 Task: Find connections with filter location Socorro with filter topic #lawtechwith filter profile language French with filter current company Red Chillies Entertainment with filter school Noida Institute of Engineering & Technology with filter industry Communications Equipment Manufacturing with filter service category Business Law with filter keywords title Mason
Action: Mouse moved to (543, 99)
Screenshot: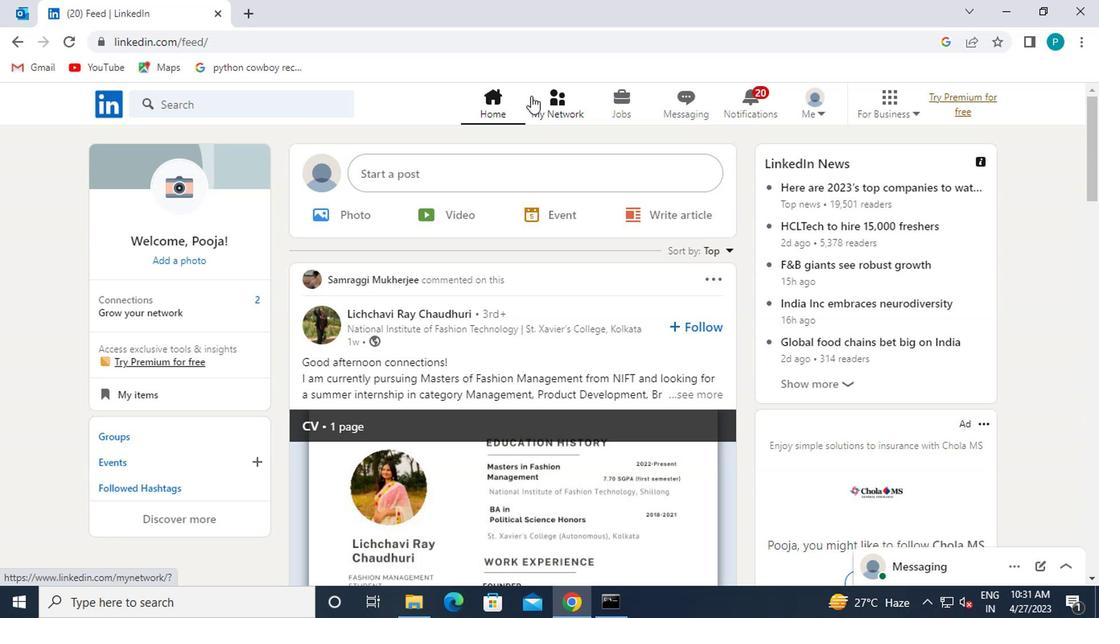 
Action: Mouse pressed left at (543, 99)
Screenshot: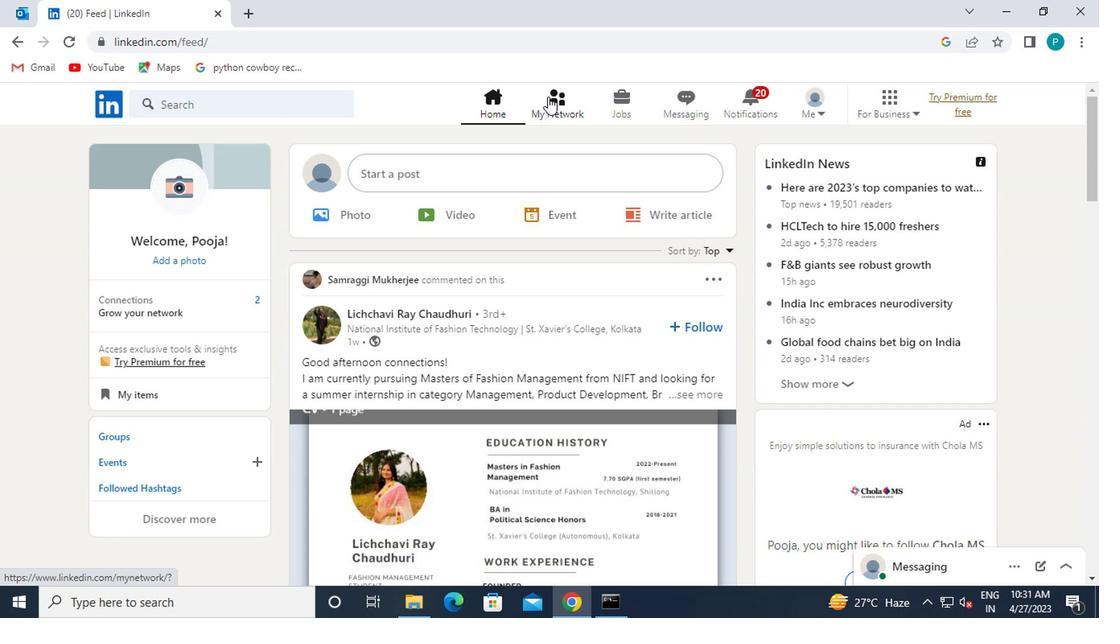 
Action: Mouse moved to (193, 191)
Screenshot: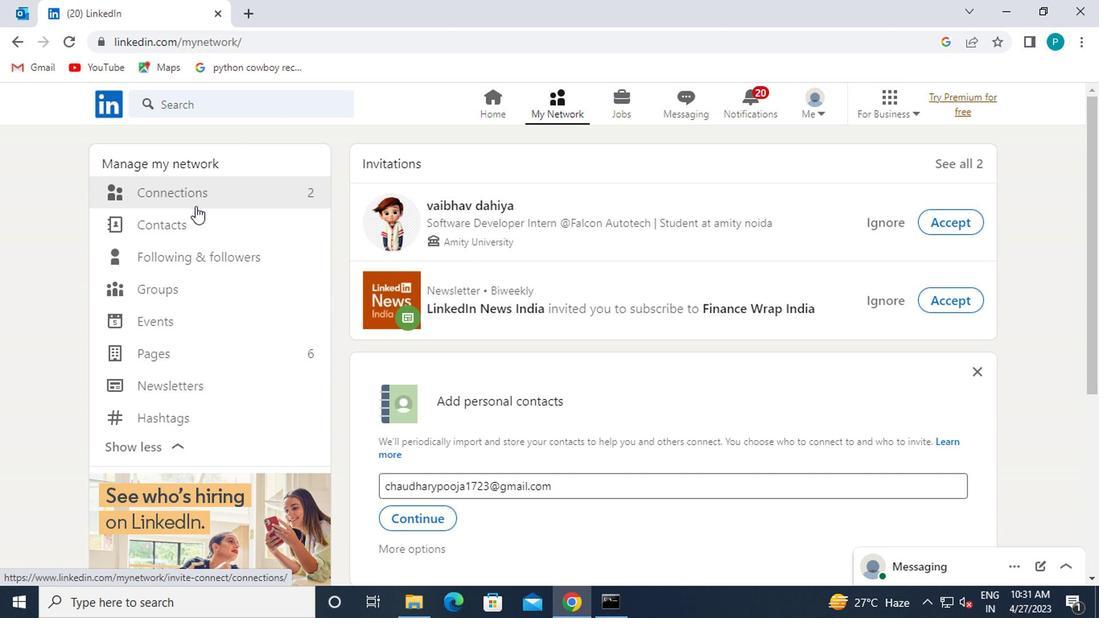 
Action: Mouse pressed left at (193, 191)
Screenshot: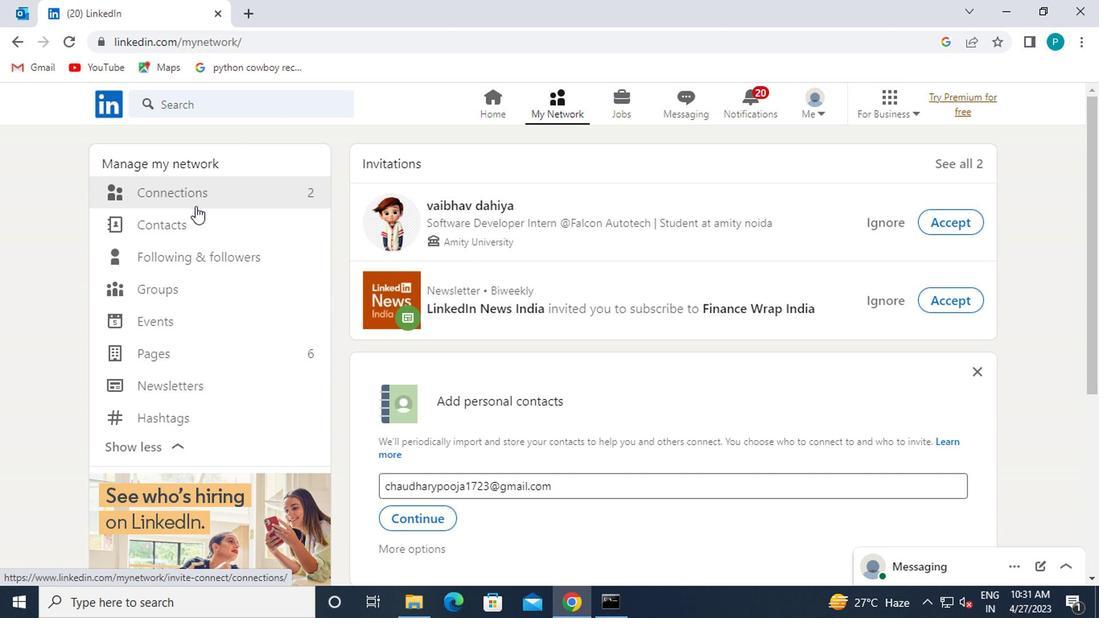 
Action: Mouse moved to (658, 195)
Screenshot: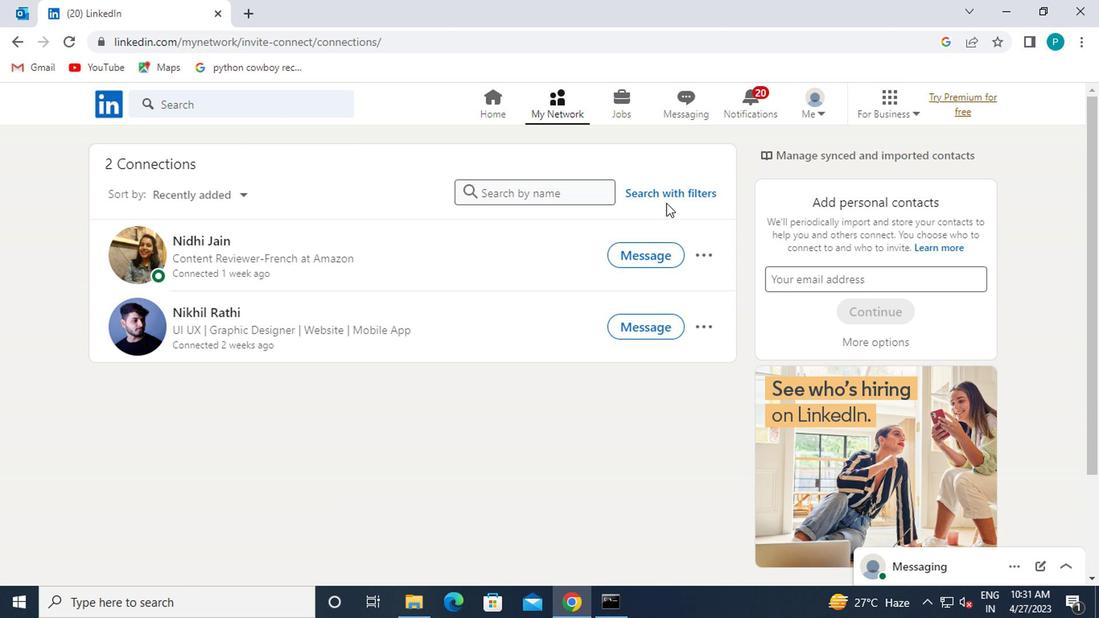 
Action: Mouse pressed left at (658, 195)
Screenshot: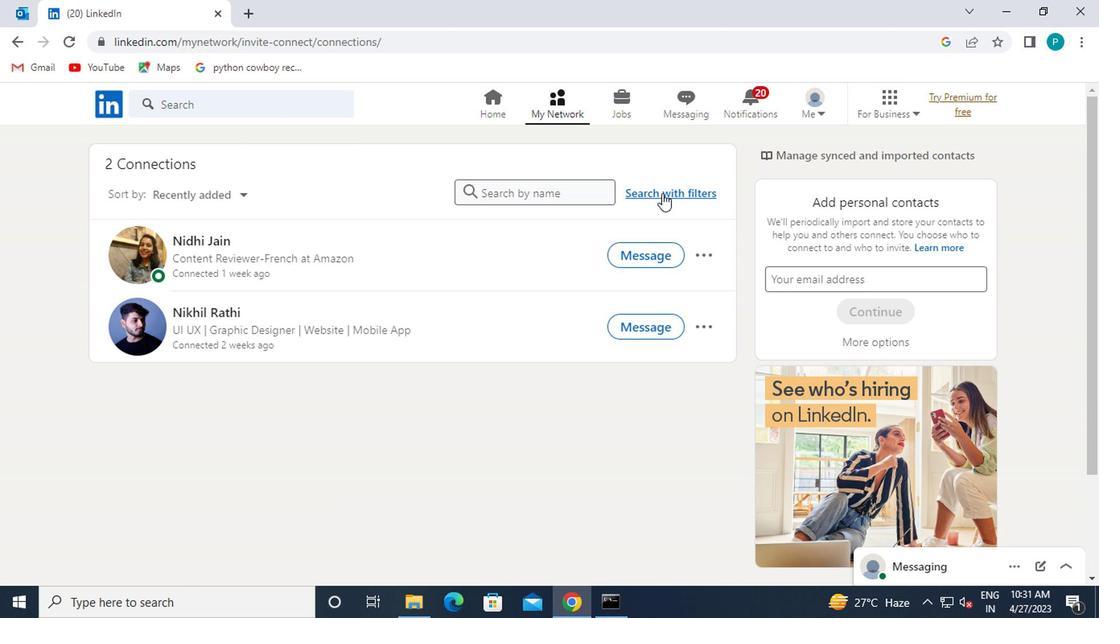 
Action: Mouse moved to (539, 147)
Screenshot: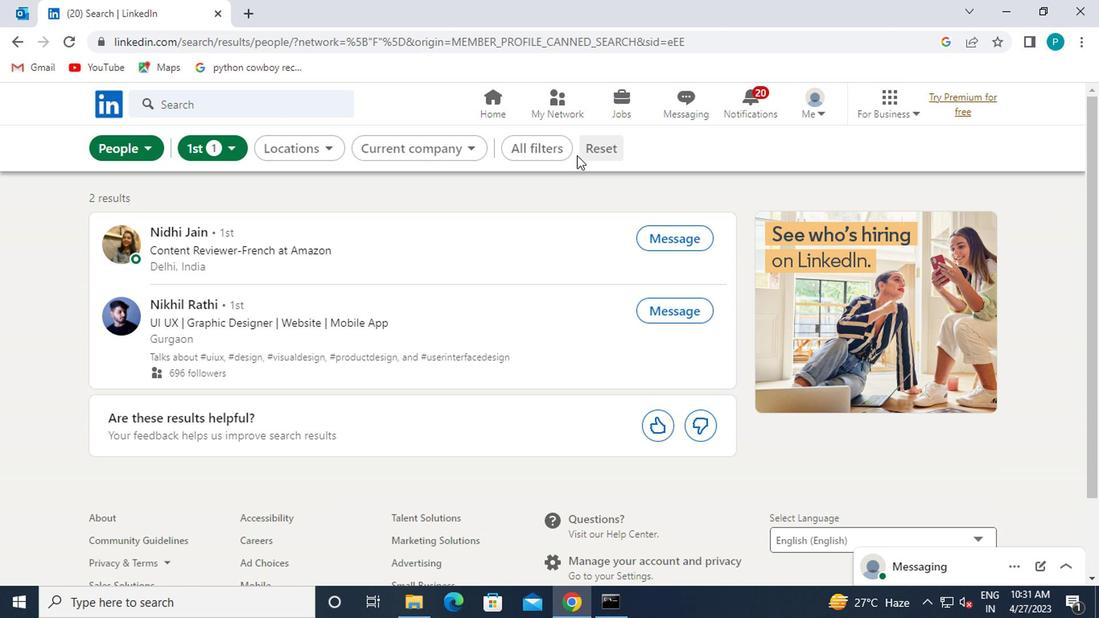 
Action: Mouse pressed left at (539, 147)
Screenshot: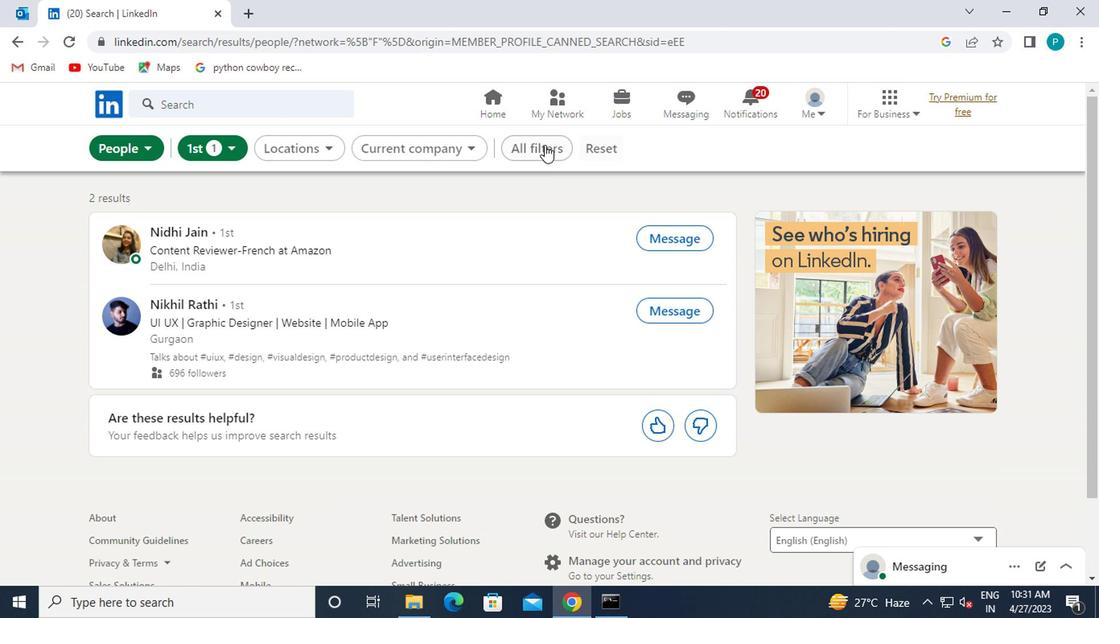 
Action: Mouse moved to (874, 381)
Screenshot: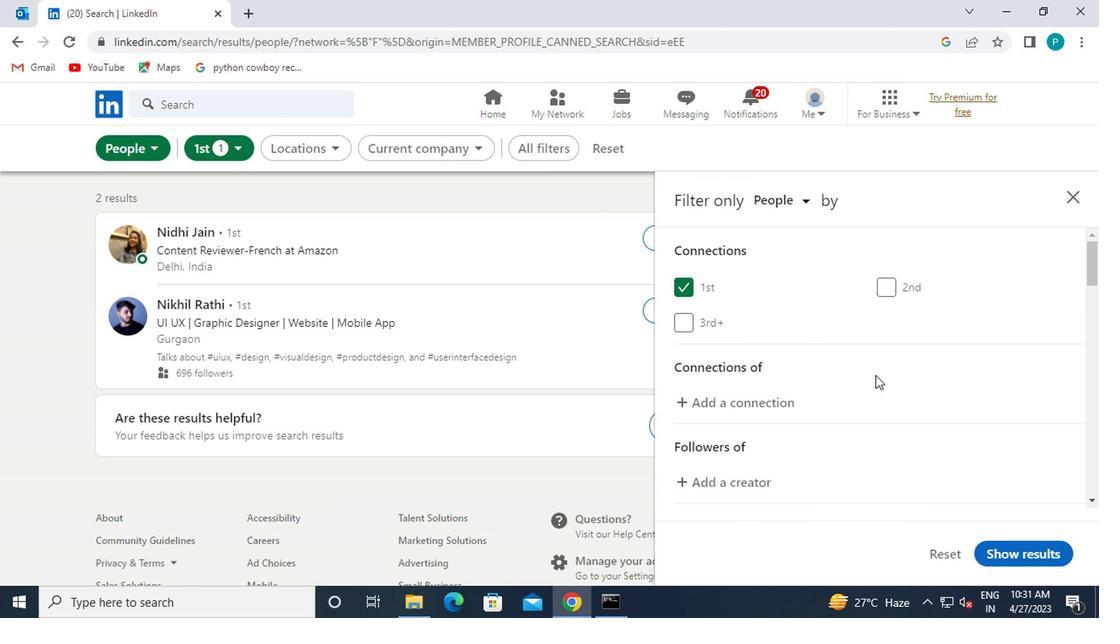 
Action: Mouse scrolled (874, 380) with delta (0, 0)
Screenshot: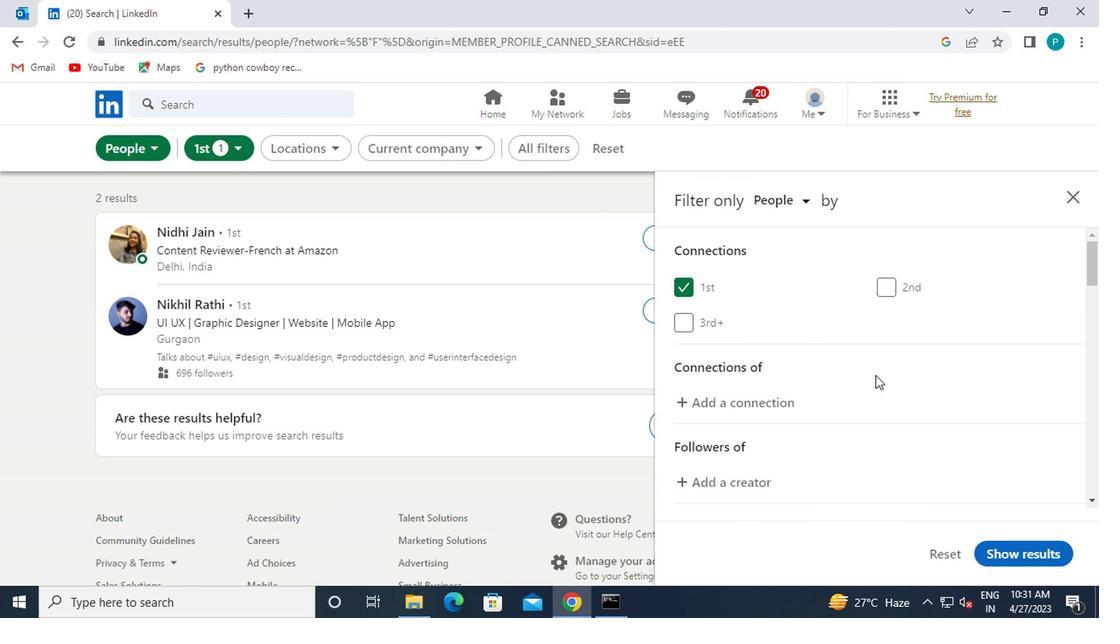 
Action: Mouse scrolled (874, 380) with delta (0, 0)
Screenshot: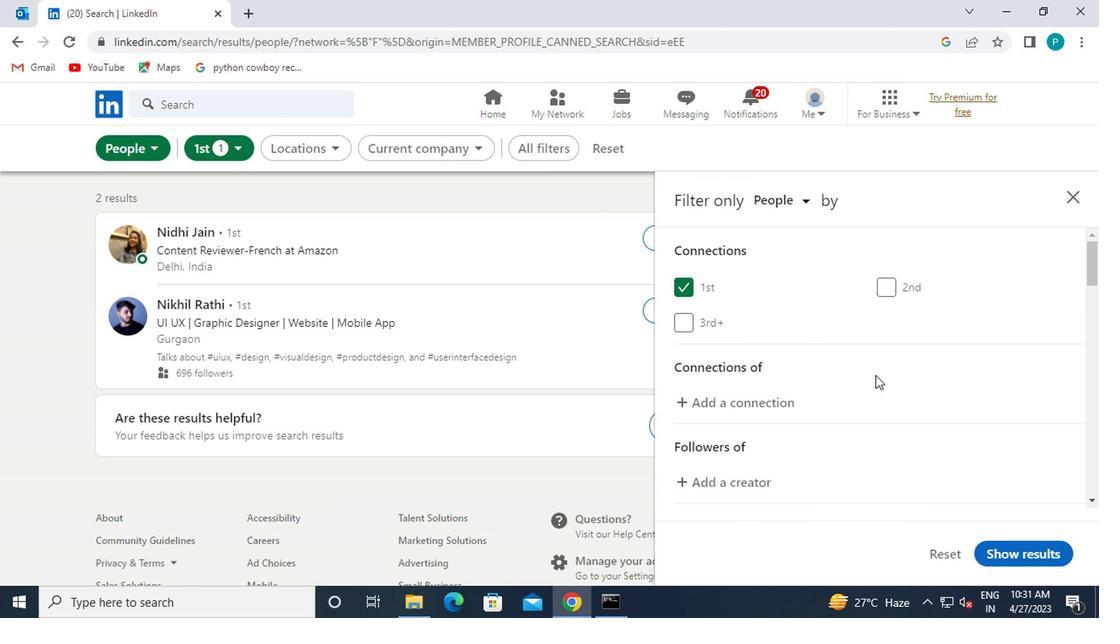 
Action: Mouse scrolled (874, 380) with delta (0, 0)
Screenshot: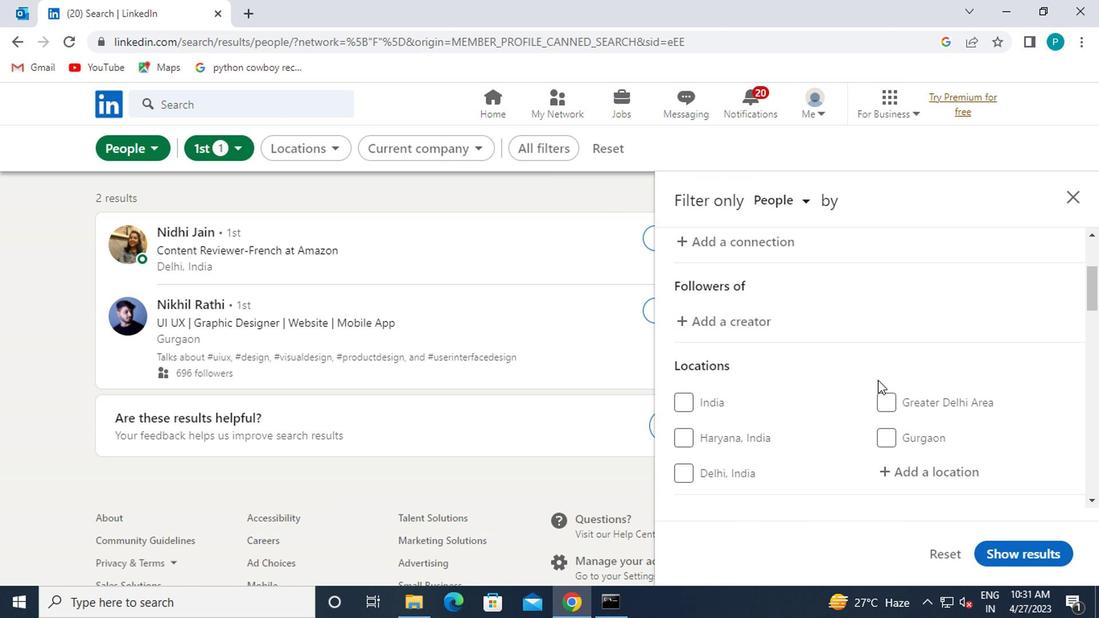
Action: Mouse moved to (890, 391)
Screenshot: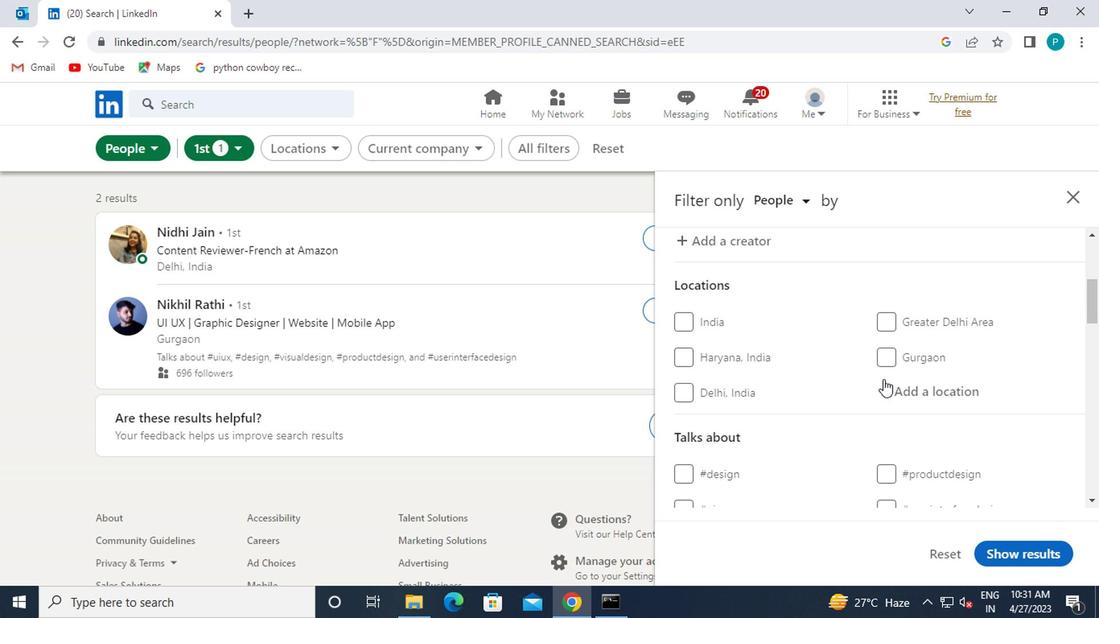
Action: Mouse pressed left at (890, 391)
Screenshot: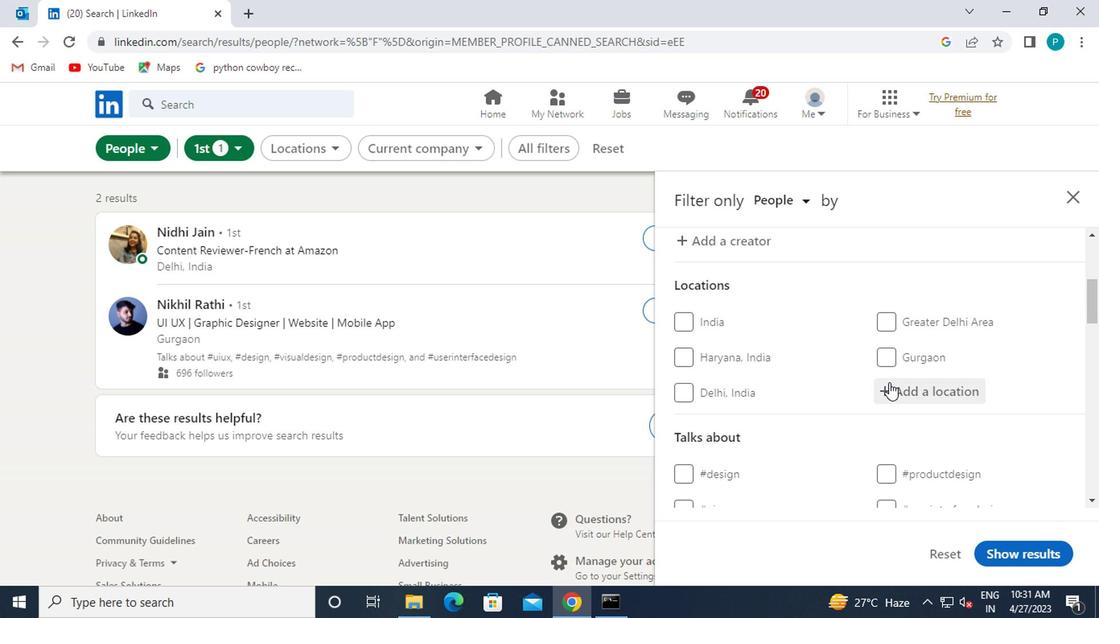 
Action: Mouse moved to (892, 391)
Screenshot: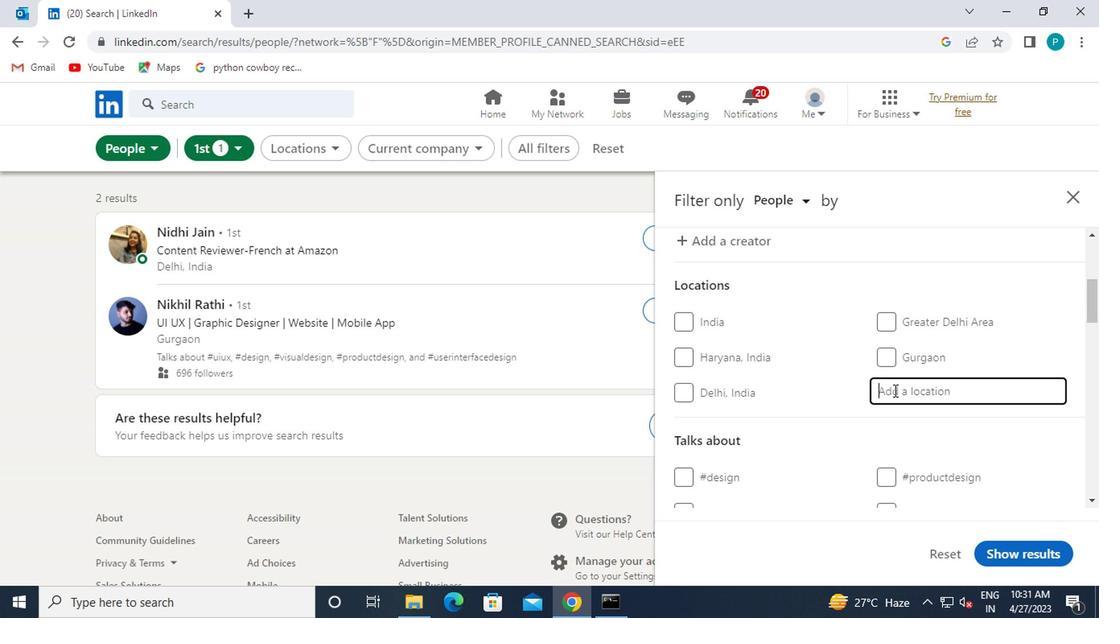 
Action: Key pressed <Key.caps_lock>s<Key.caps_lock>corro
Screenshot: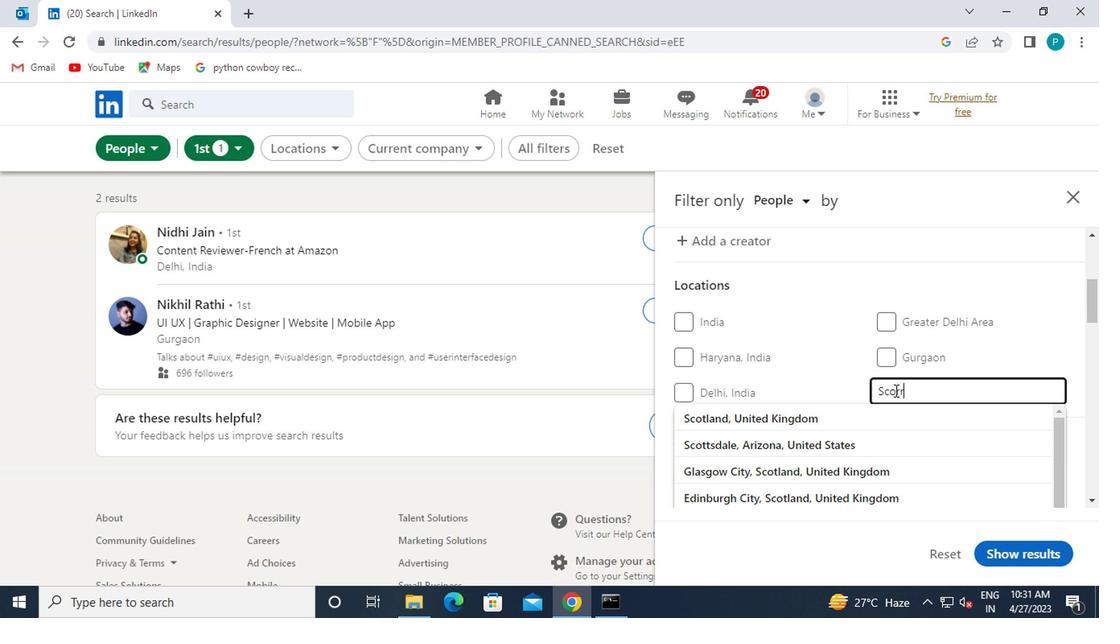 
Action: Mouse moved to (829, 364)
Screenshot: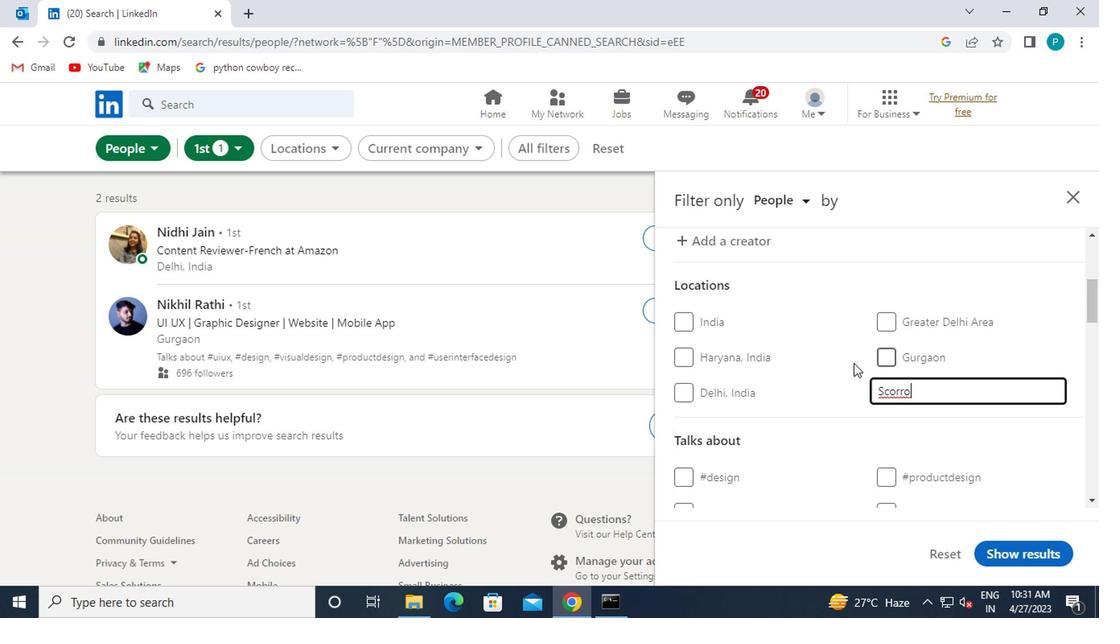 
Action: Mouse scrolled (829, 363) with delta (0, -1)
Screenshot: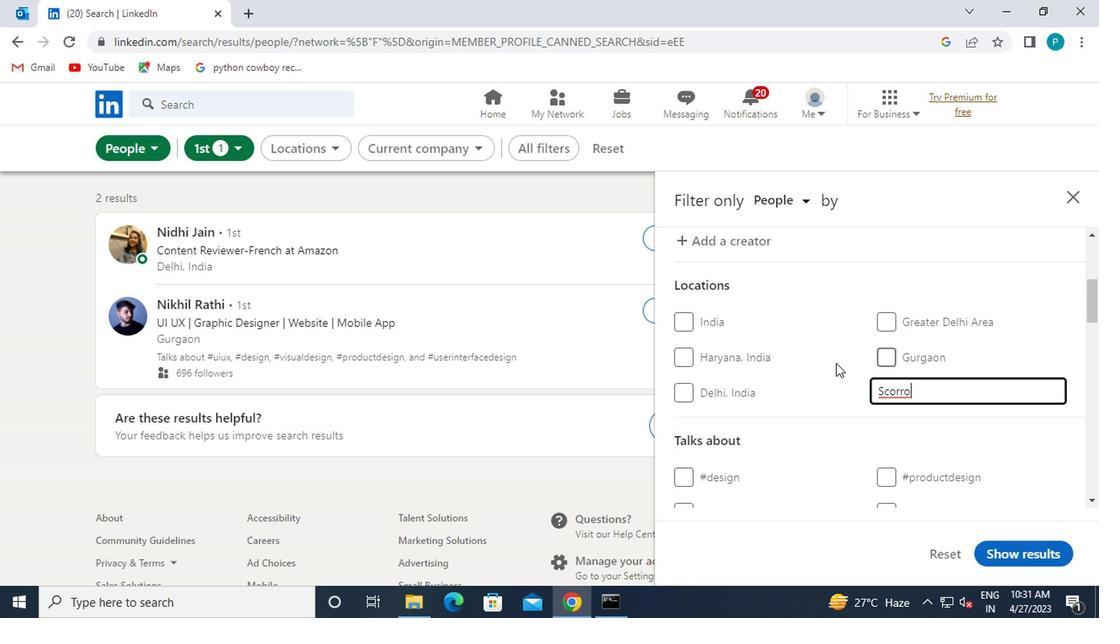 
Action: Mouse scrolled (829, 363) with delta (0, -1)
Screenshot: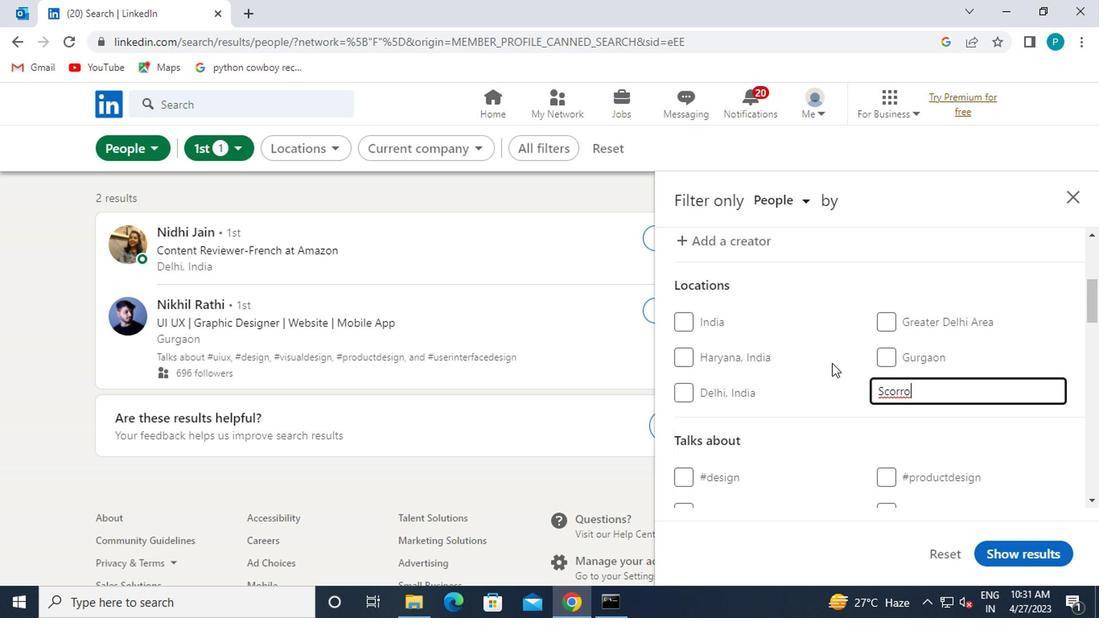 
Action: Mouse moved to (885, 384)
Screenshot: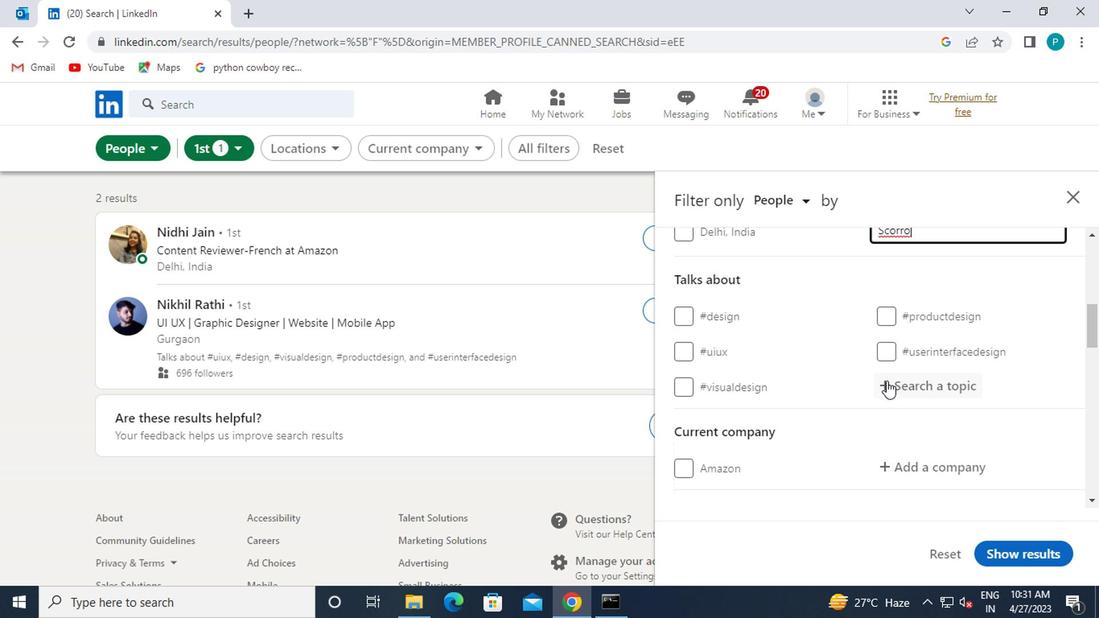 
Action: Mouse pressed left at (885, 384)
Screenshot: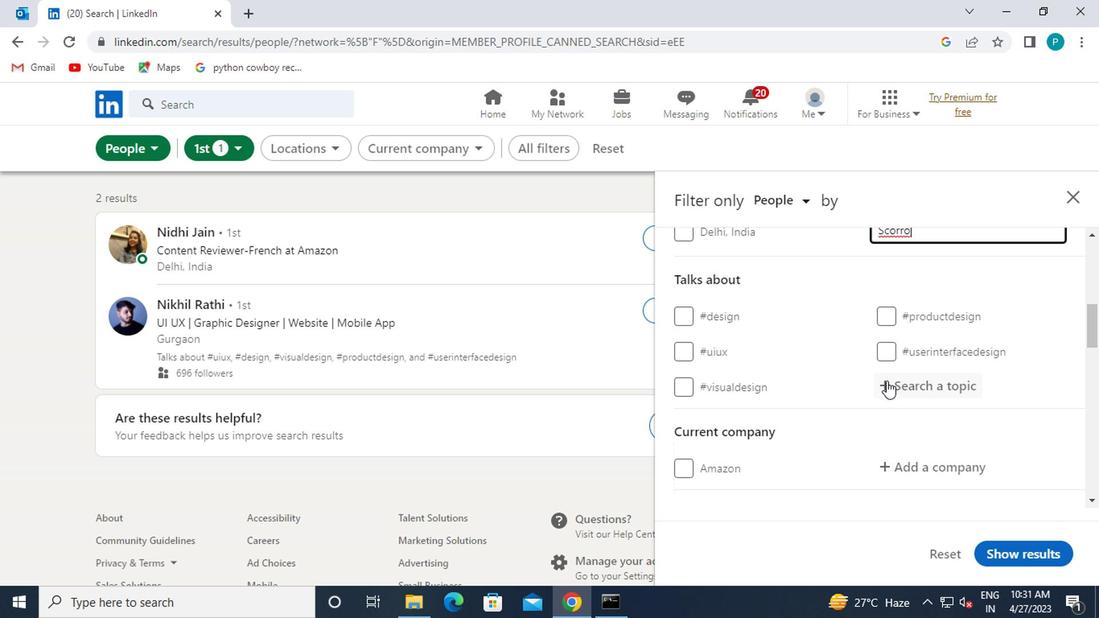
Action: Mouse moved to (894, 381)
Screenshot: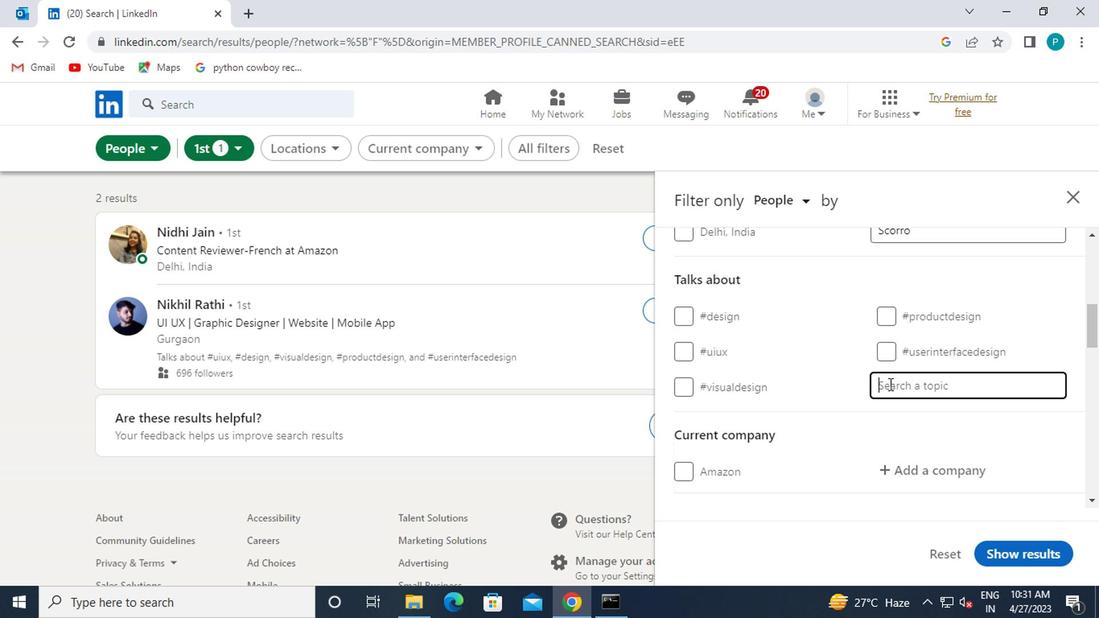 
Action: Key pressed <Key.shift><Key.shift><Key.shift>#LAWTECH
Screenshot: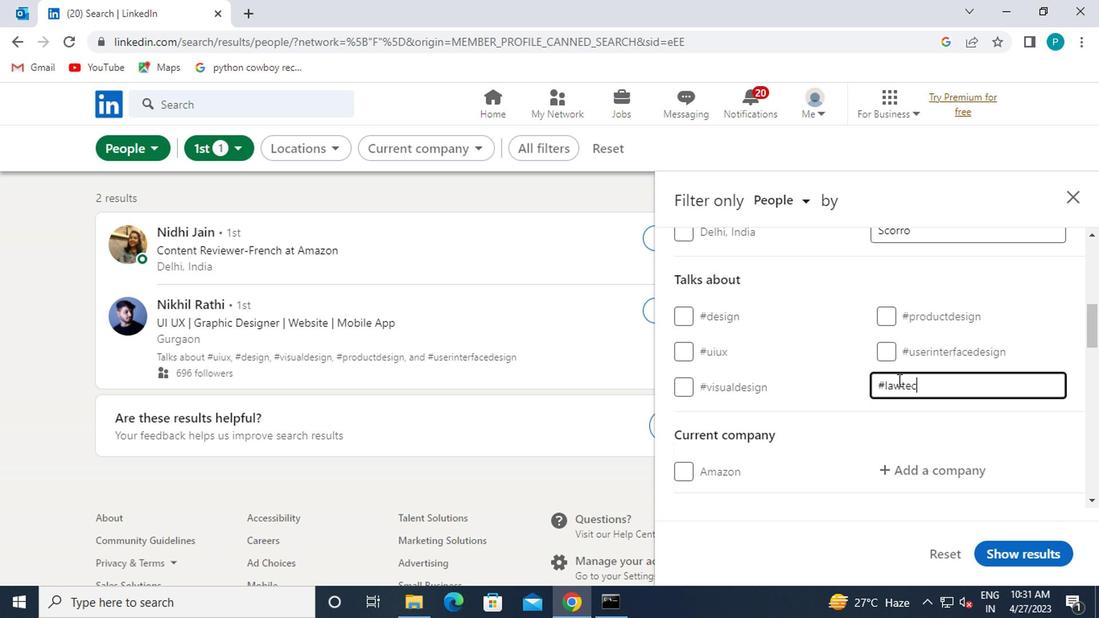 
Action: Mouse moved to (844, 407)
Screenshot: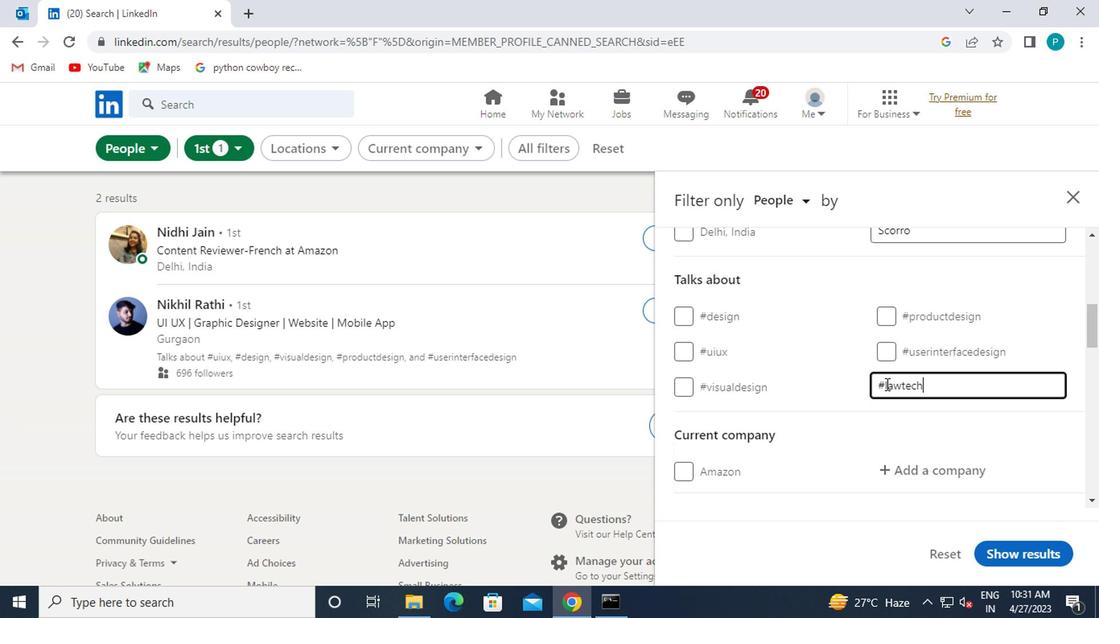 
Action: Mouse scrolled (844, 406) with delta (0, 0)
Screenshot: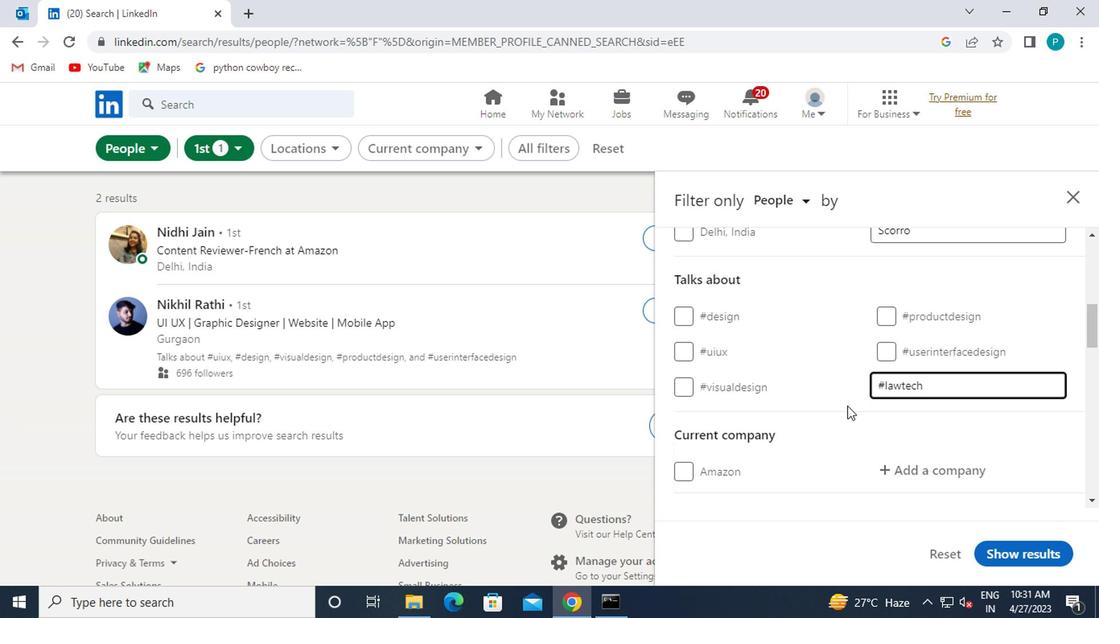 
Action: Mouse moved to (905, 399)
Screenshot: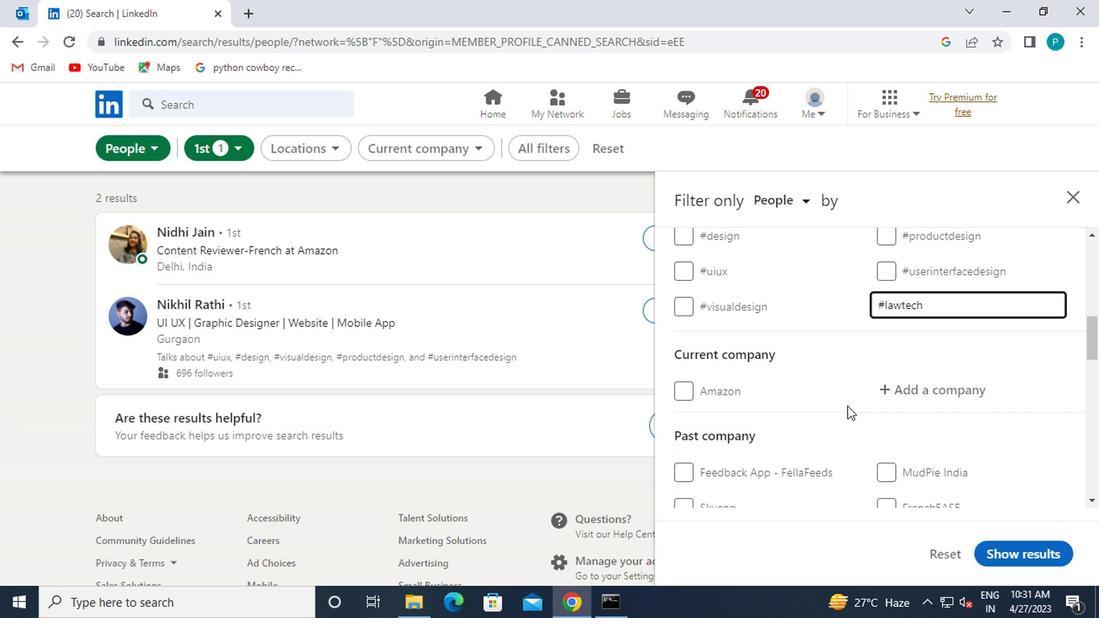 
Action: Mouse pressed left at (905, 399)
Screenshot: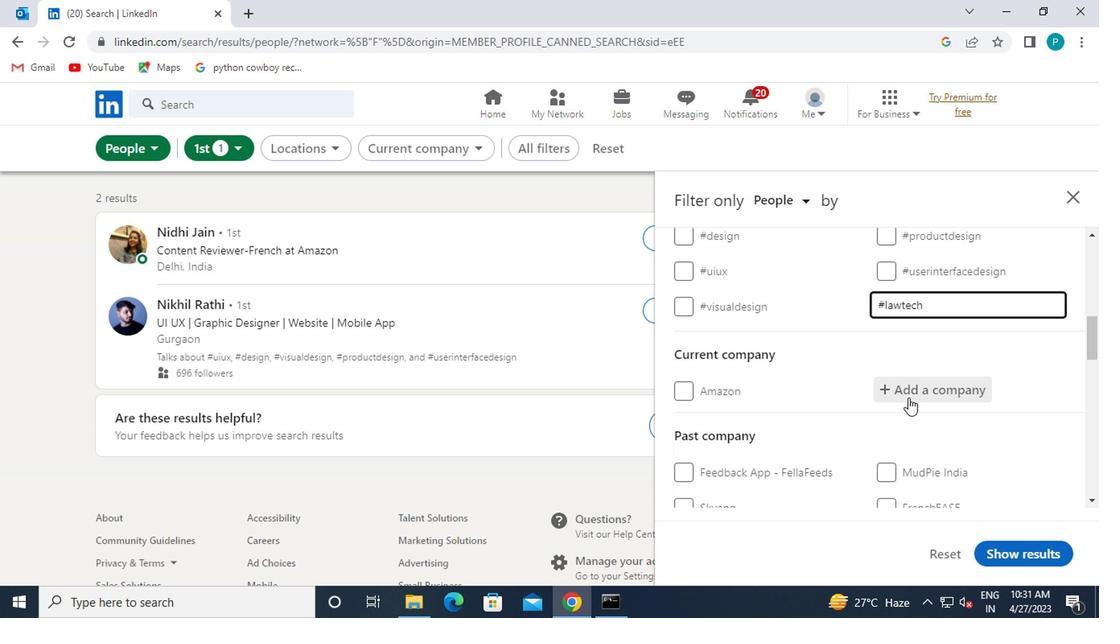 
Action: Mouse moved to (904, 400)
Screenshot: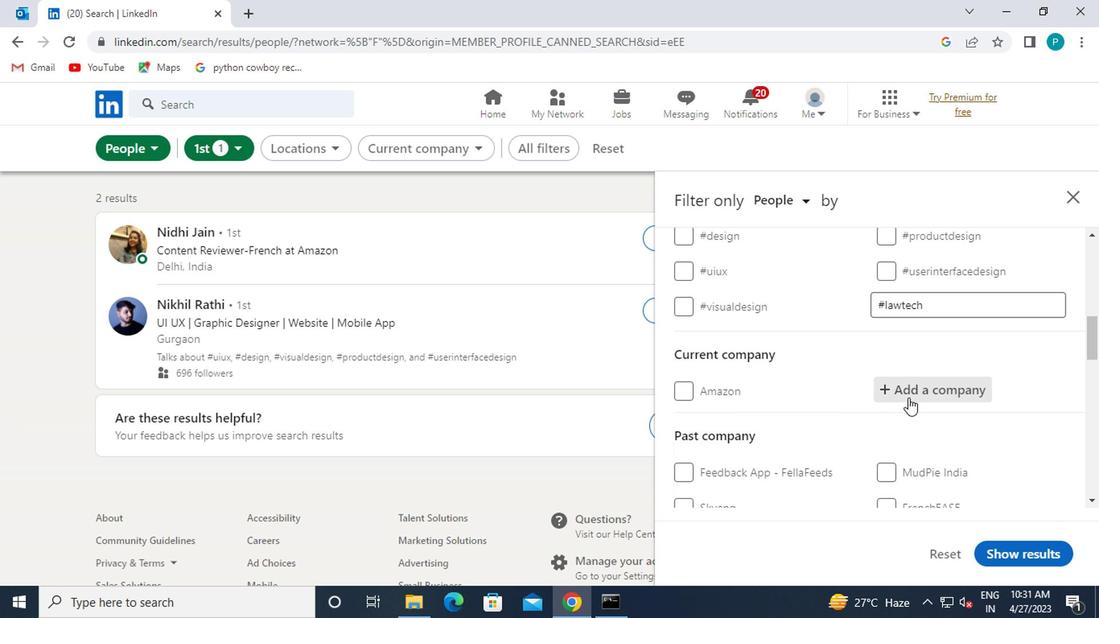 
Action: Key pressed RED<Key.space>CHILLI
Screenshot: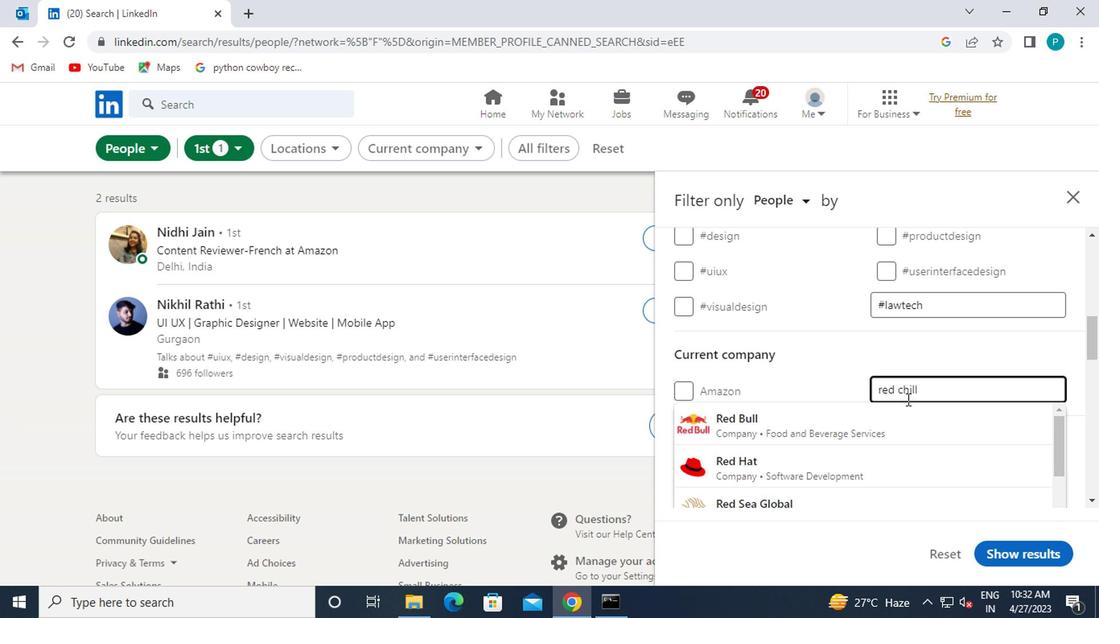 
Action: Mouse moved to (902, 409)
Screenshot: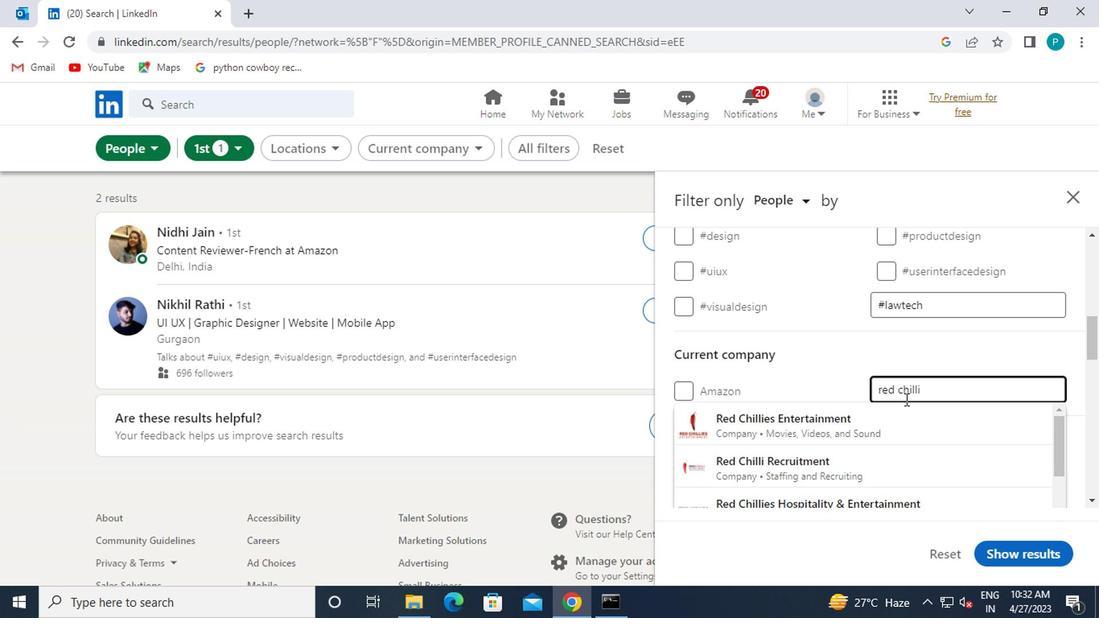 
Action: Mouse pressed left at (902, 409)
Screenshot: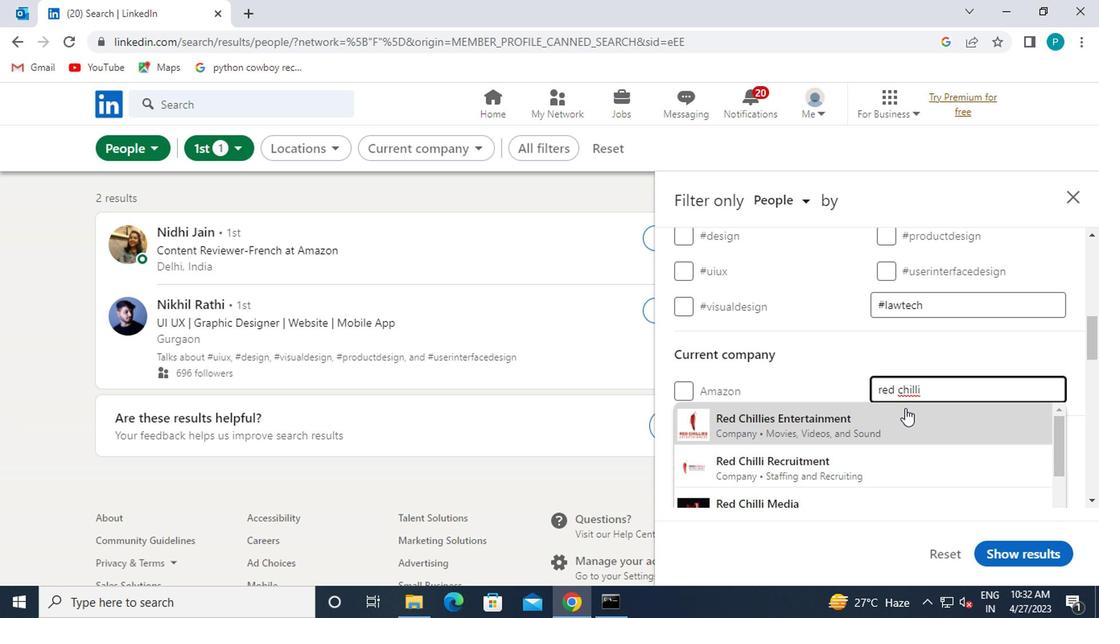 
Action: Mouse moved to (857, 399)
Screenshot: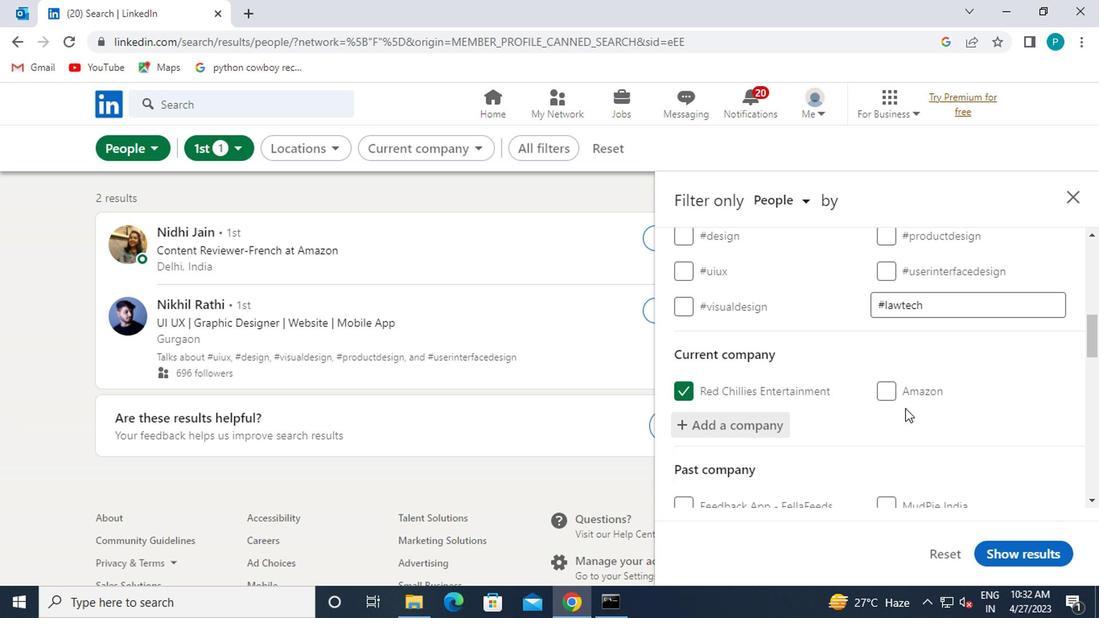 
Action: Mouse scrolled (857, 398) with delta (0, 0)
Screenshot: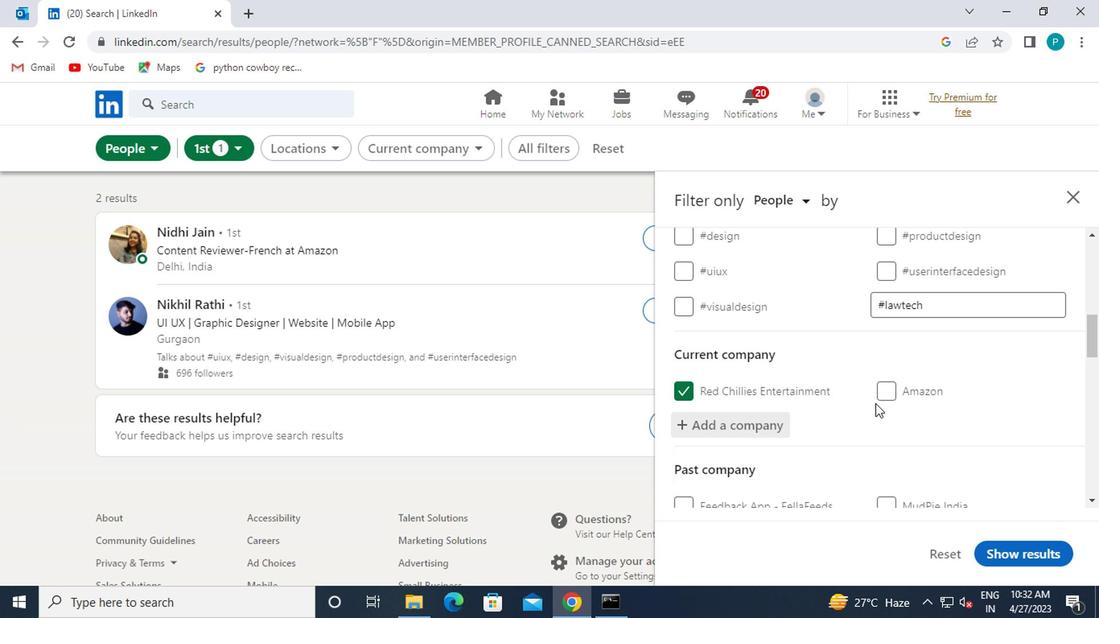 
Action: Mouse scrolled (857, 398) with delta (0, 0)
Screenshot: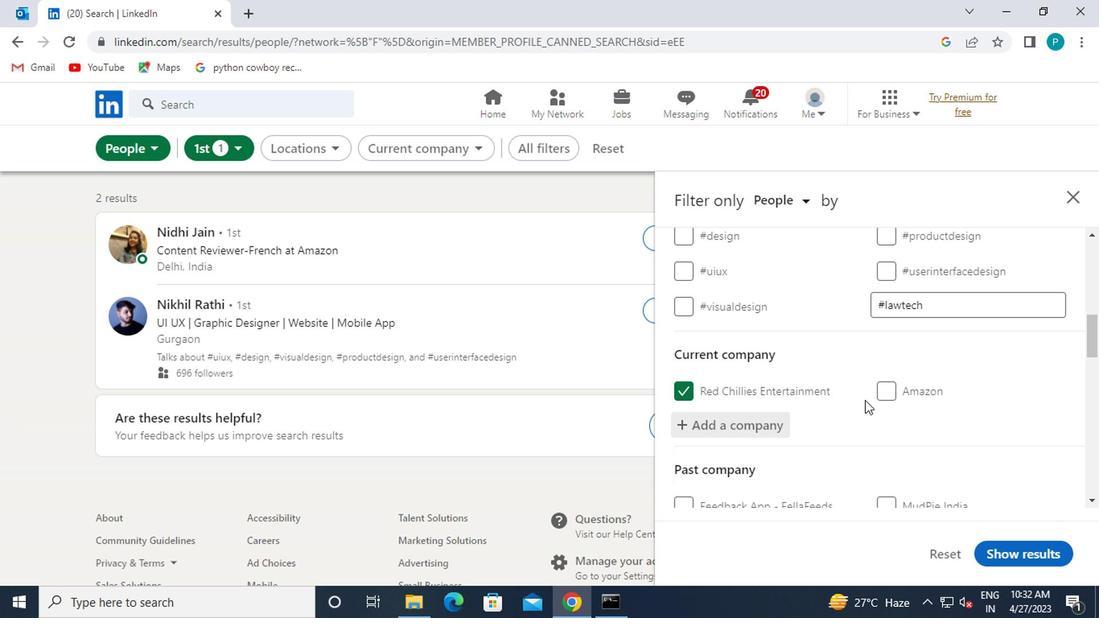 
Action: Mouse scrolled (857, 398) with delta (0, 0)
Screenshot: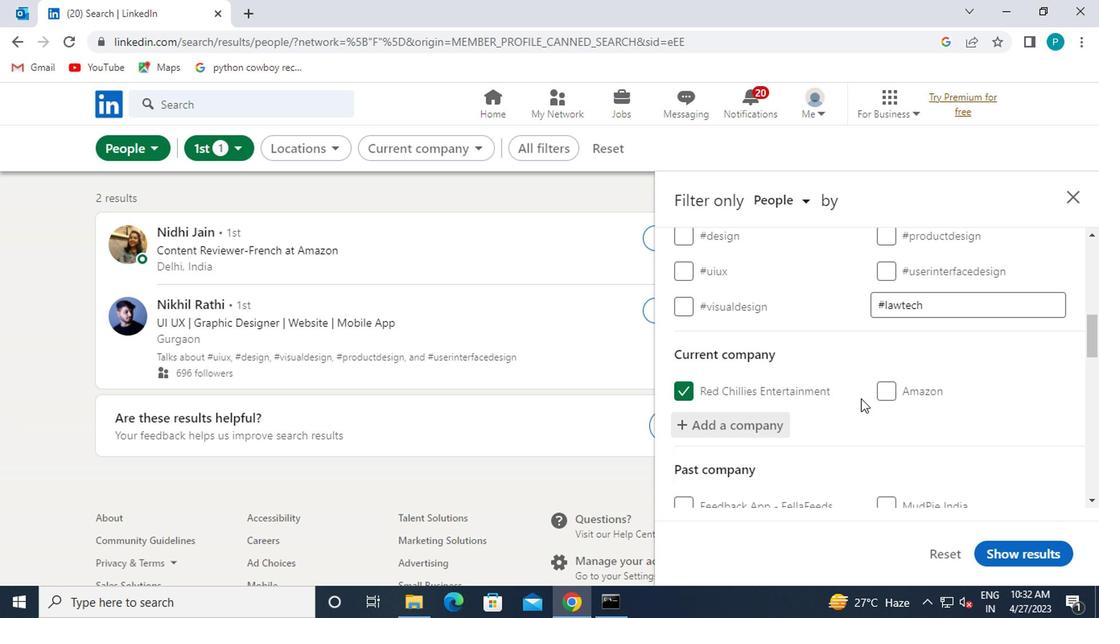 
Action: Mouse moved to (991, 403)
Screenshot: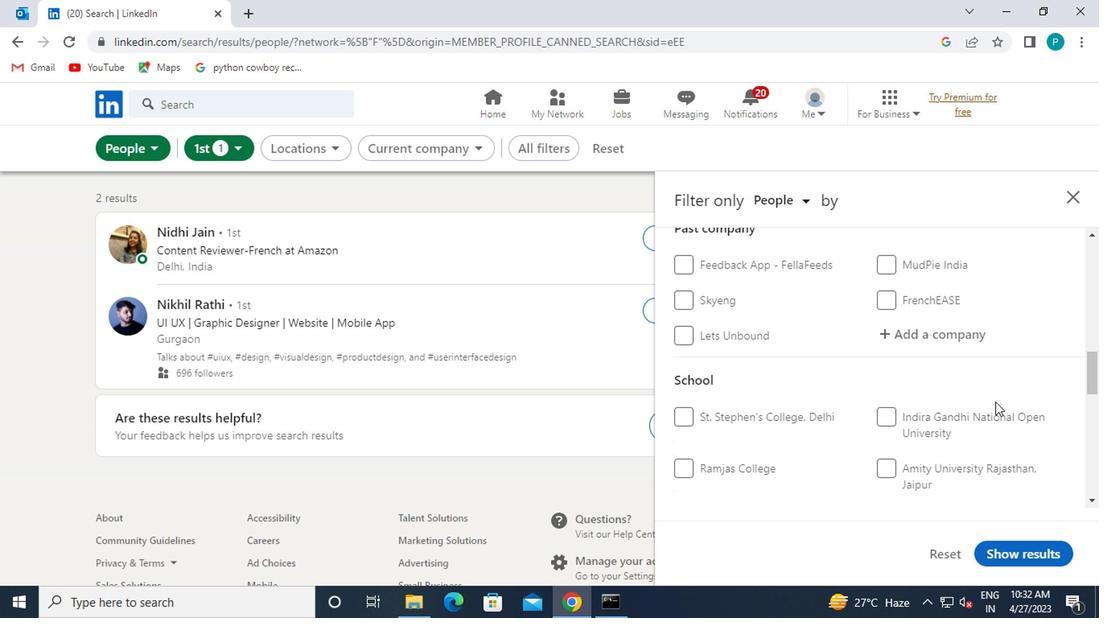 
Action: Mouse scrolled (991, 403) with delta (0, 0)
Screenshot: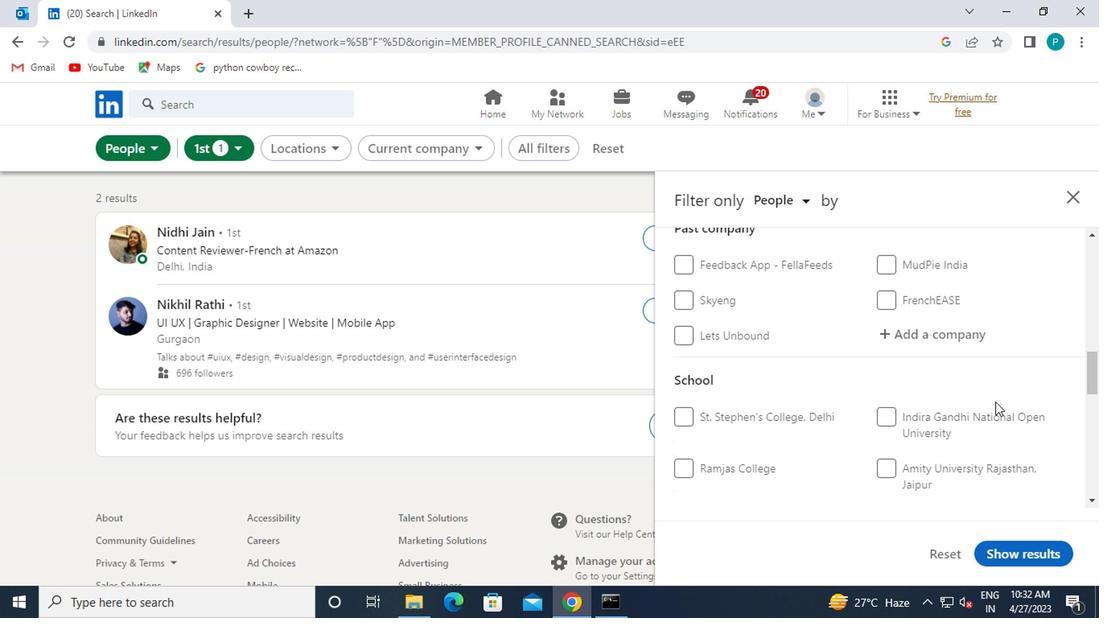 
Action: Mouse moved to (995, 431)
Screenshot: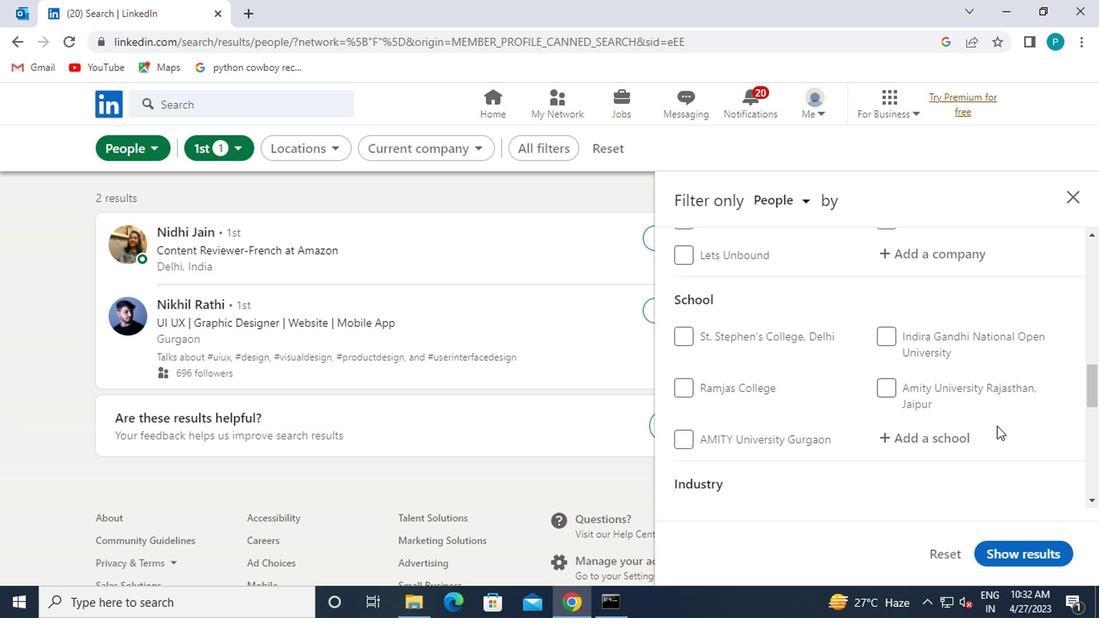 
Action: Mouse pressed left at (995, 431)
Screenshot: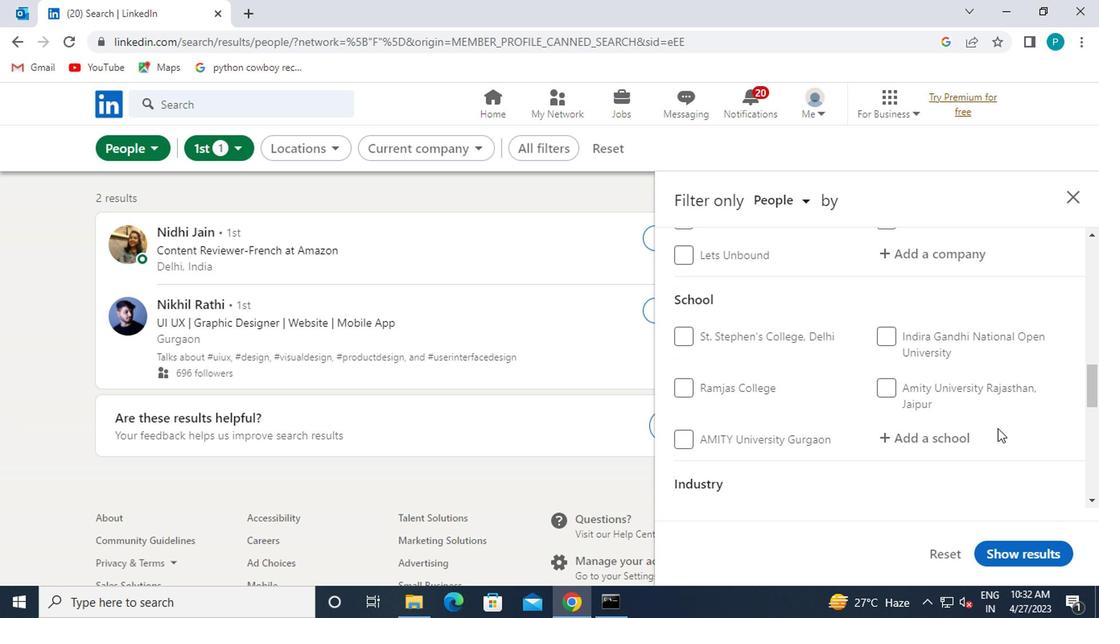 
Action: Mouse moved to (934, 440)
Screenshot: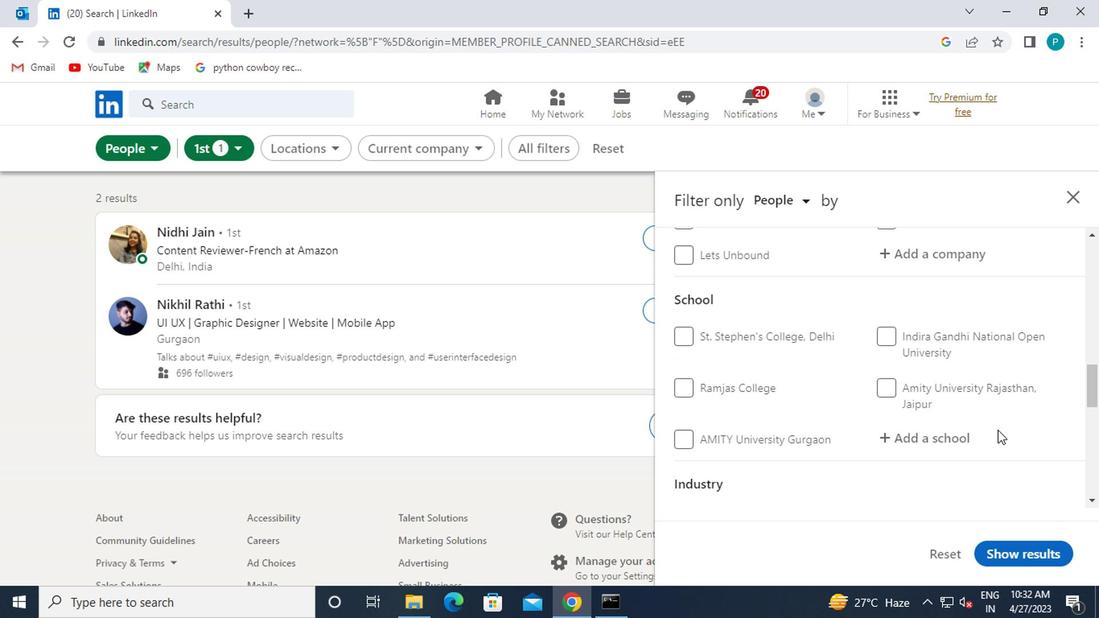 
Action: Mouse pressed left at (934, 440)
Screenshot: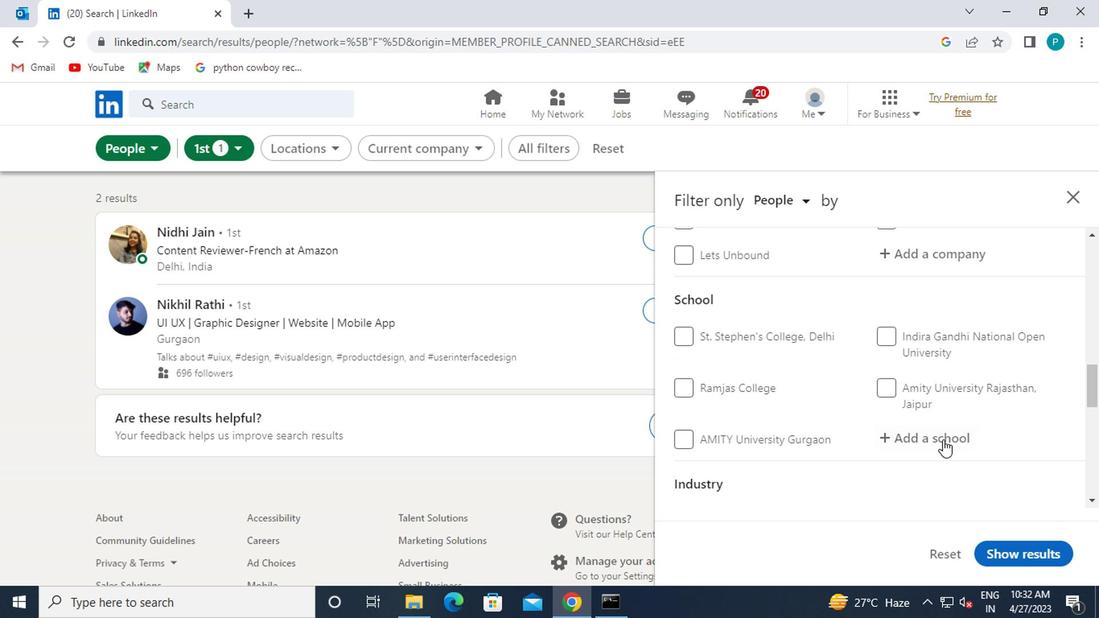 
Action: Key pressed NOIDA<Key.space>INSTIT
Screenshot: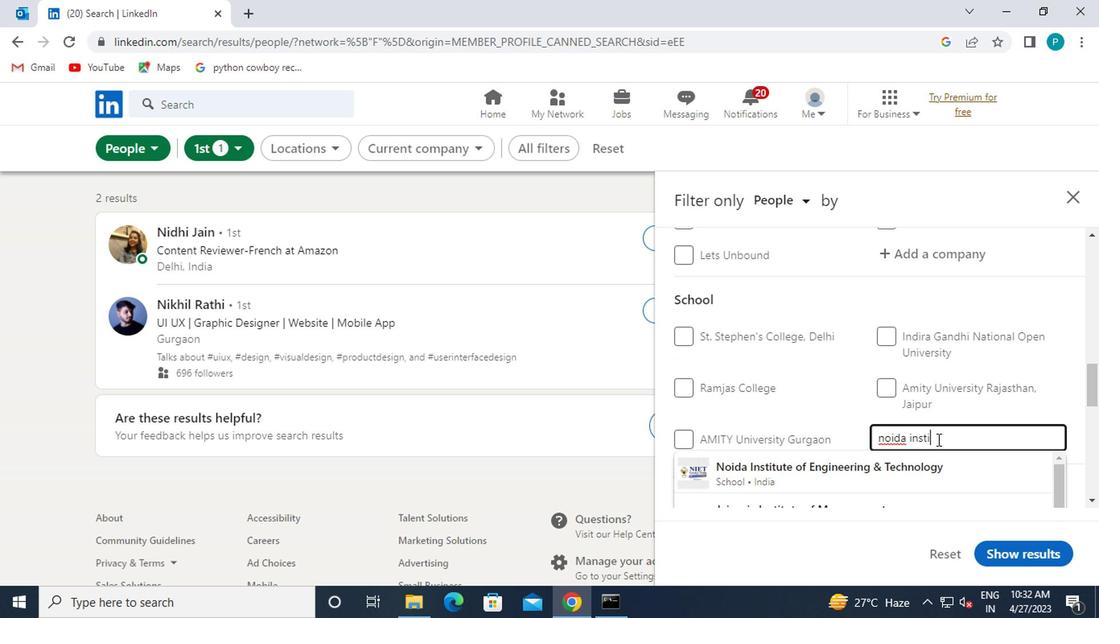 
Action: Mouse moved to (912, 463)
Screenshot: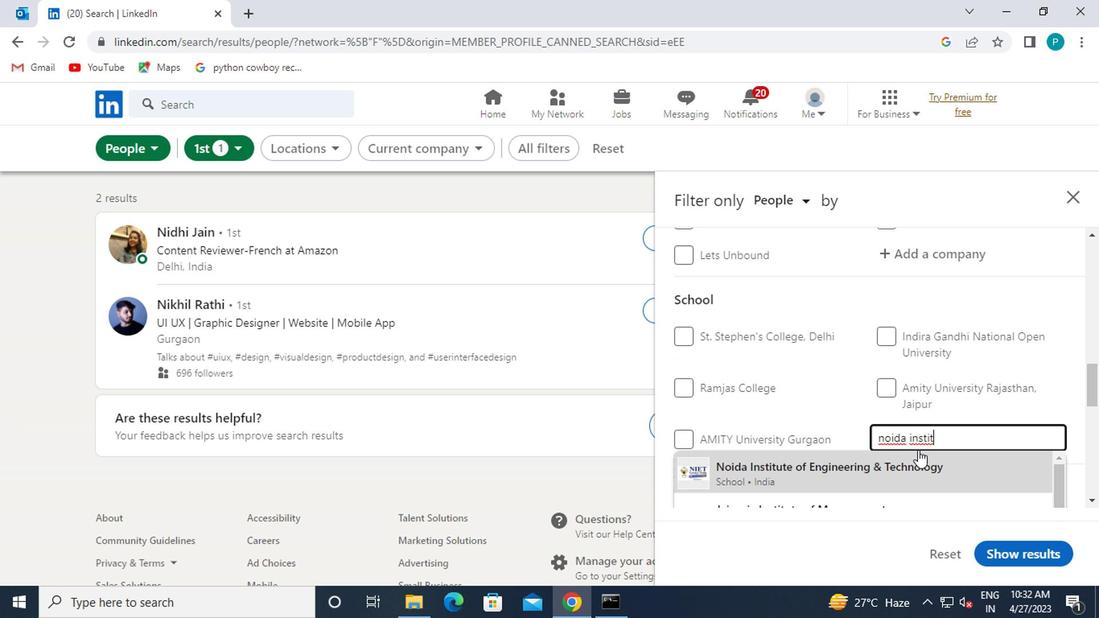 
Action: Mouse pressed left at (912, 463)
Screenshot: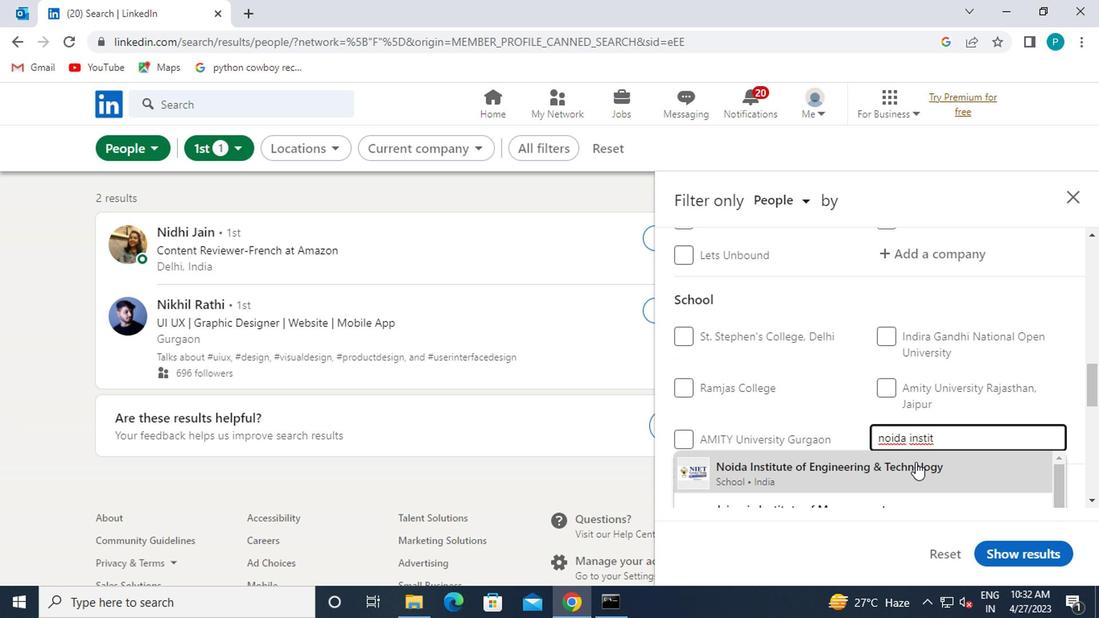 
Action: Mouse moved to (894, 457)
Screenshot: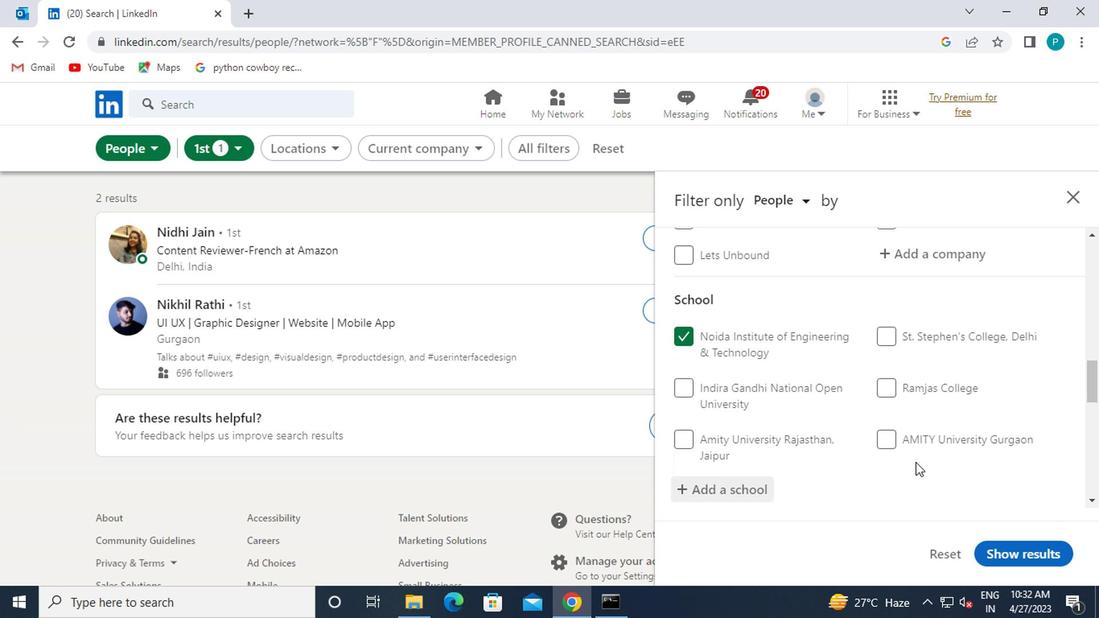 
Action: Mouse scrolled (894, 456) with delta (0, 0)
Screenshot: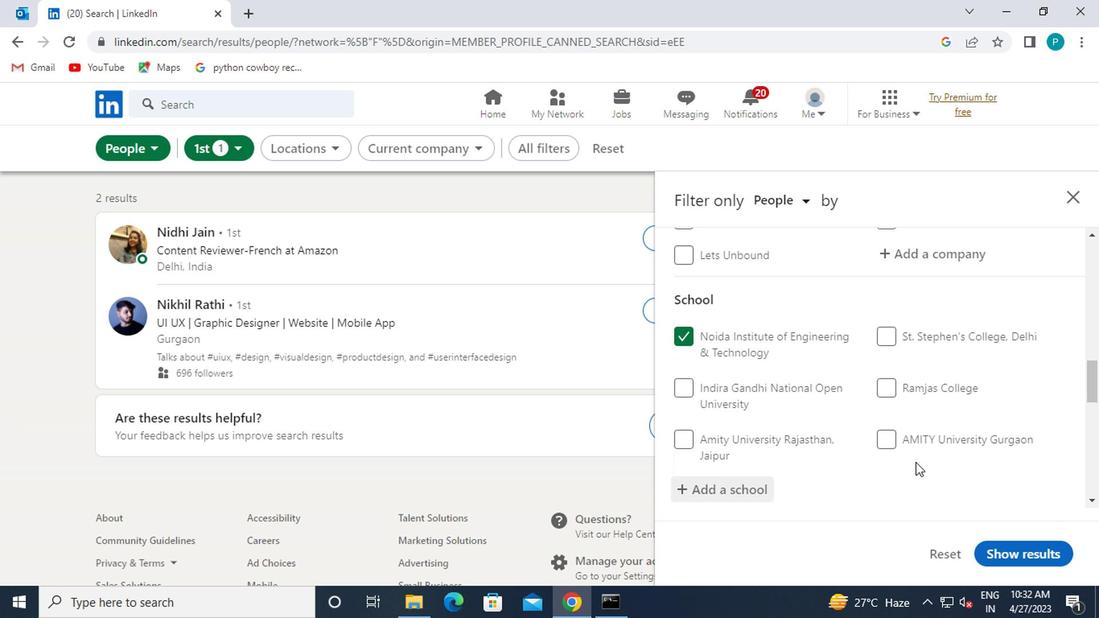
Action: Mouse moved to (890, 454)
Screenshot: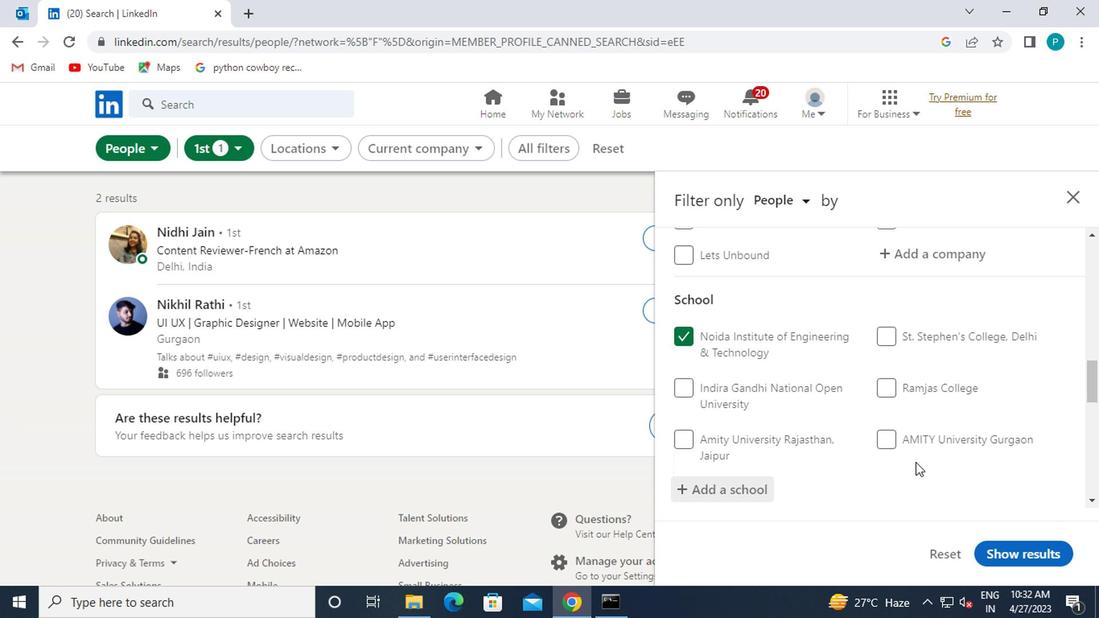 
Action: Mouse scrolled (890, 453) with delta (0, -1)
Screenshot: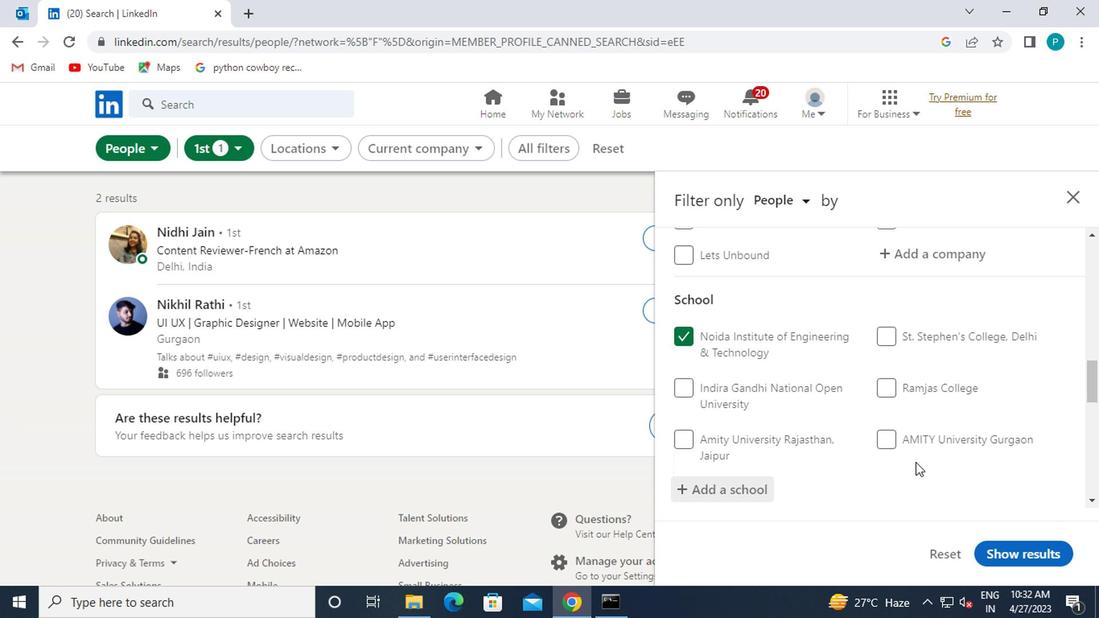 
Action: Mouse moved to (882, 449)
Screenshot: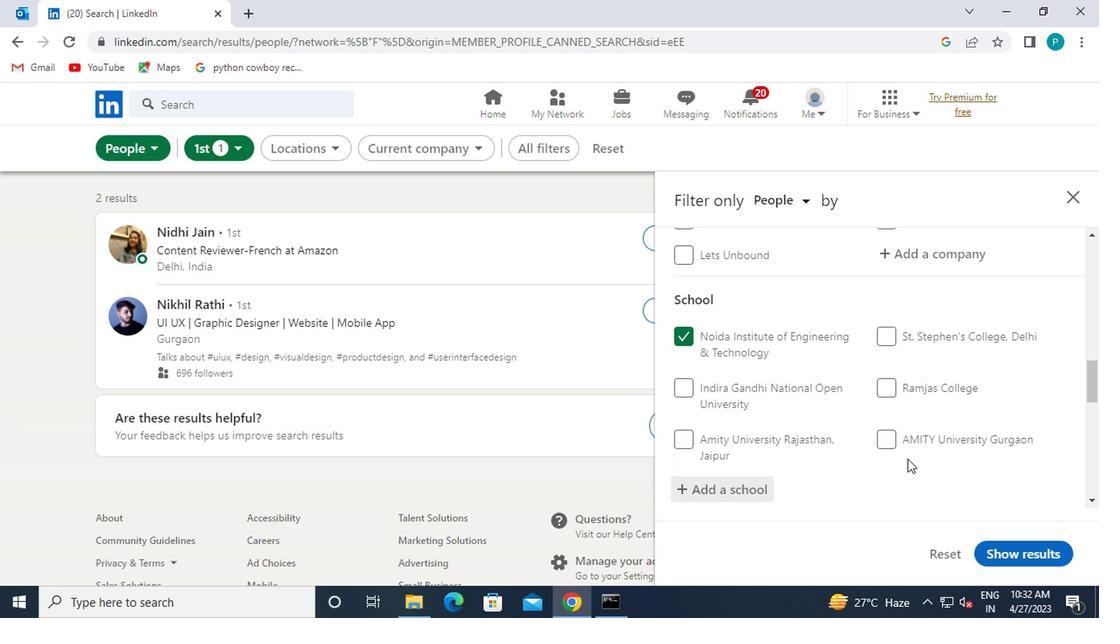 
Action: Mouse scrolled (882, 448) with delta (0, 0)
Screenshot: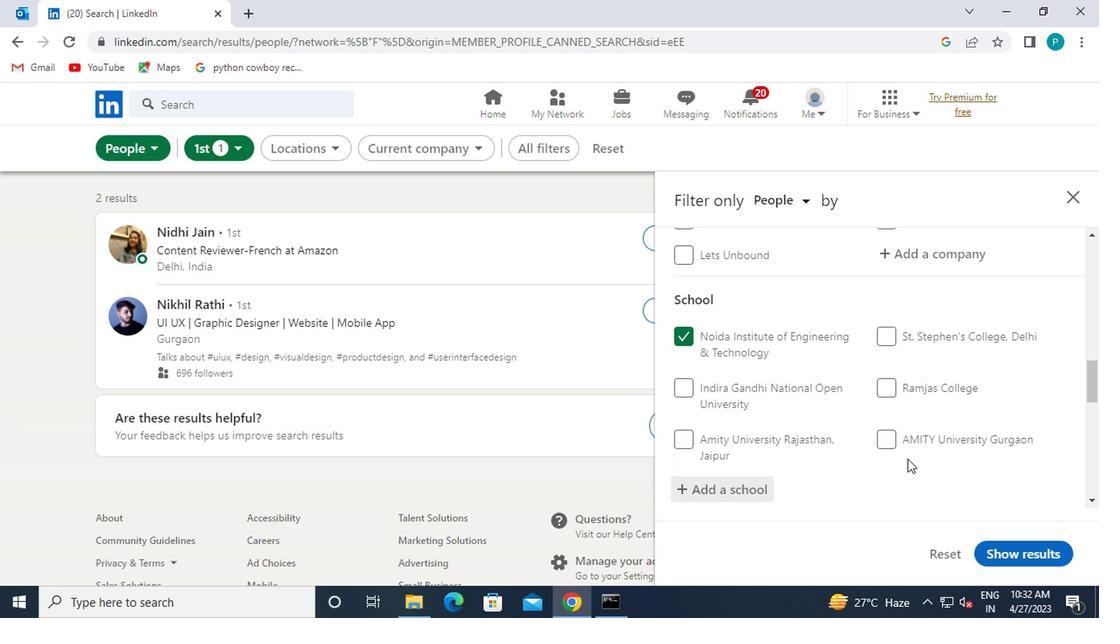 
Action: Mouse moved to (741, 403)
Screenshot: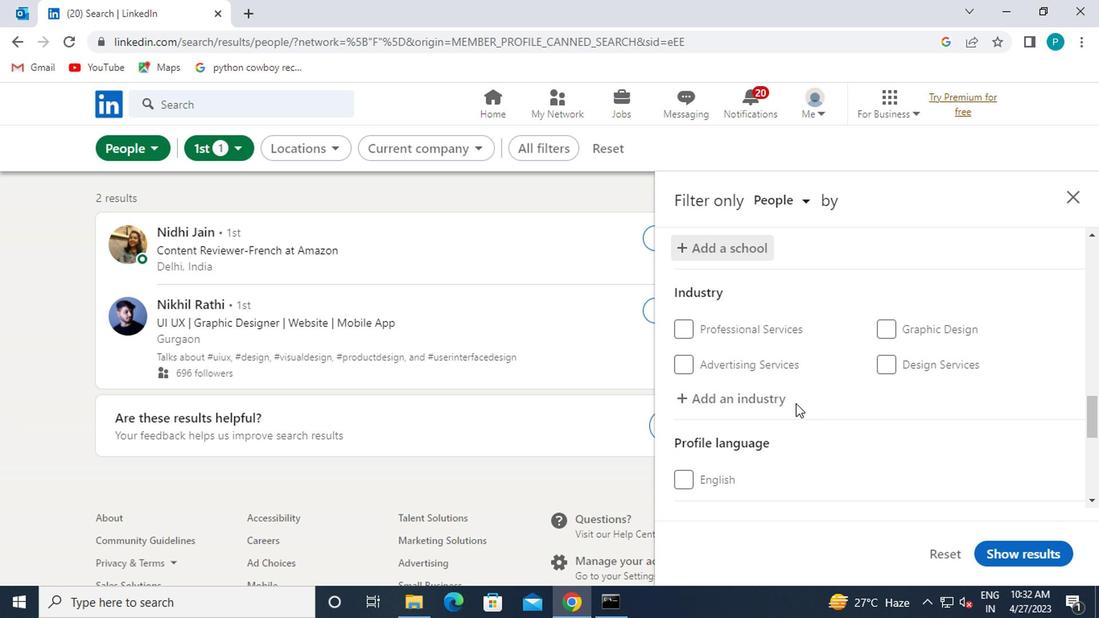 
Action: Mouse pressed left at (741, 403)
Screenshot: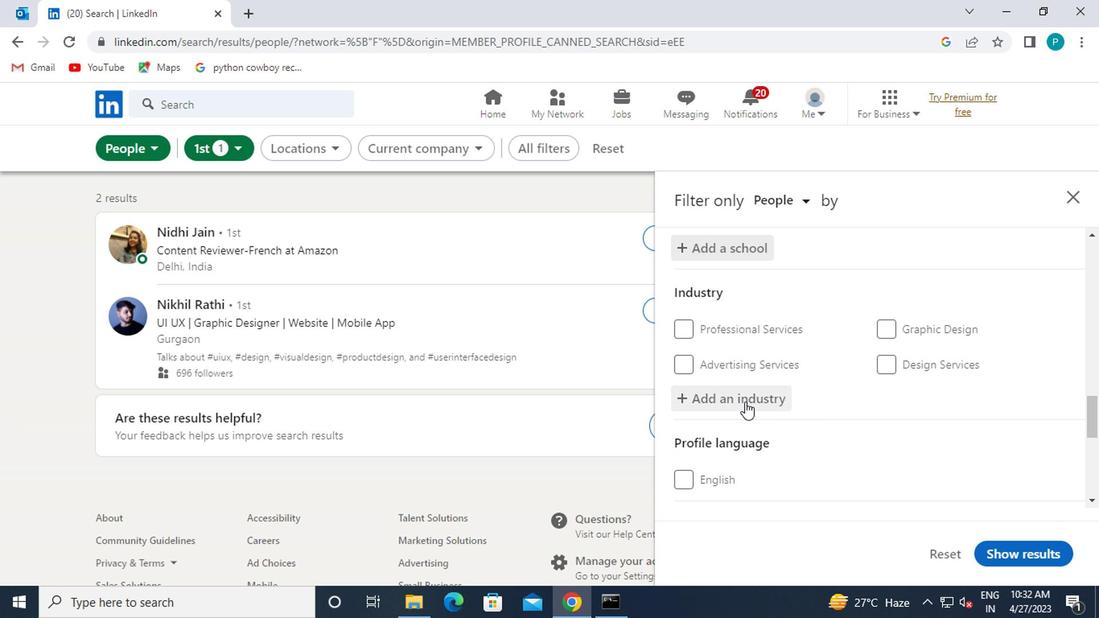 
Action: Mouse moved to (743, 402)
Screenshot: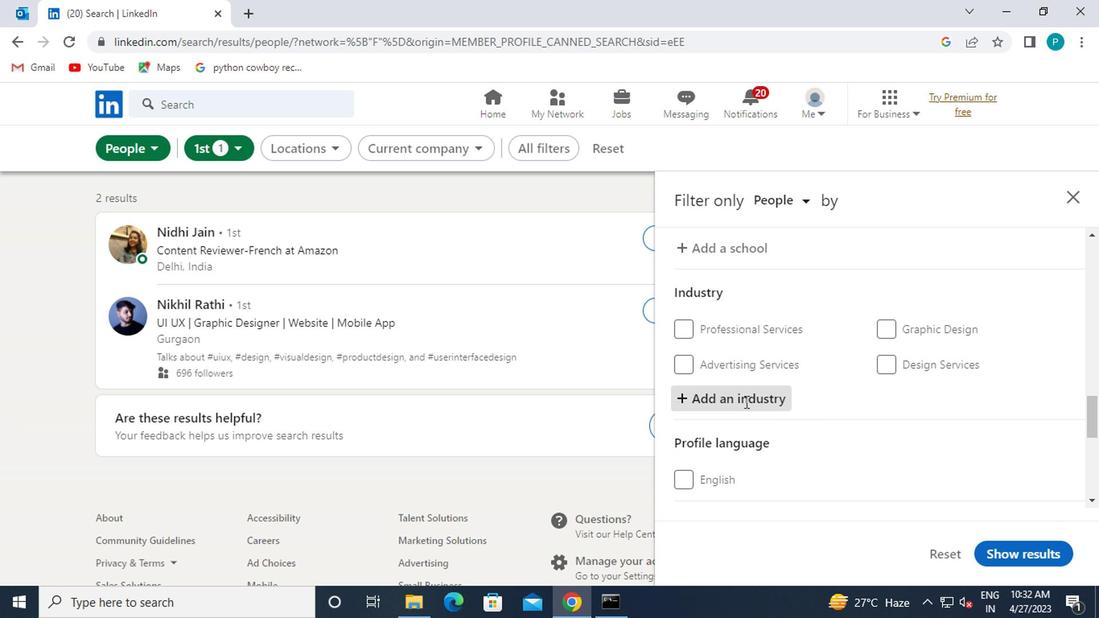 
Action: Key pressed COMMI<Key.backspace>UNI
Screenshot: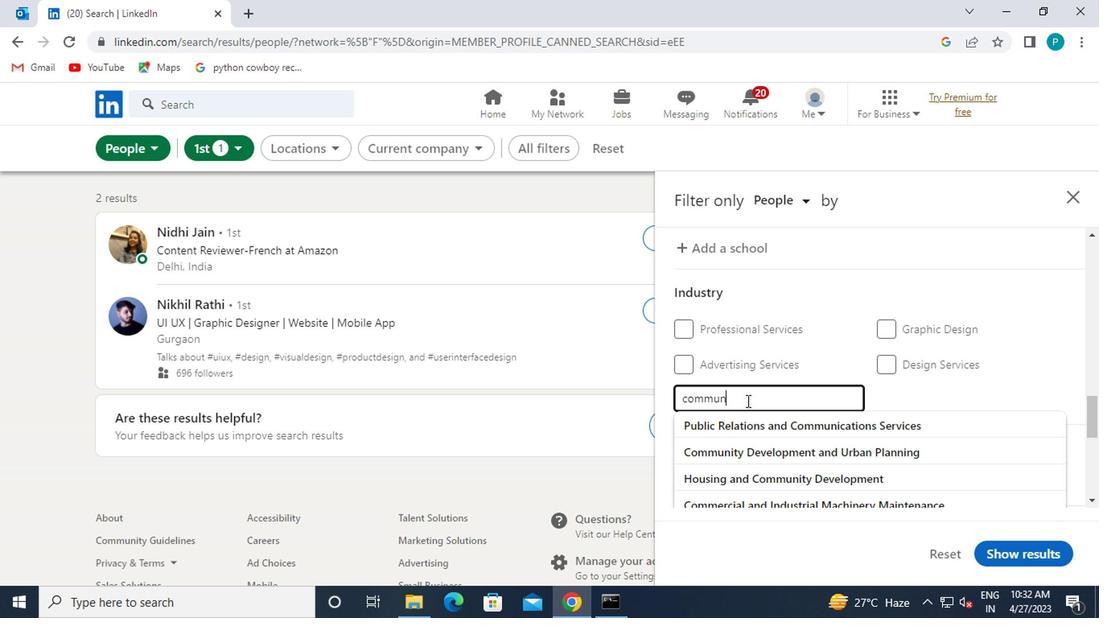 
Action: Mouse moved to (764, 444)
Screenshot: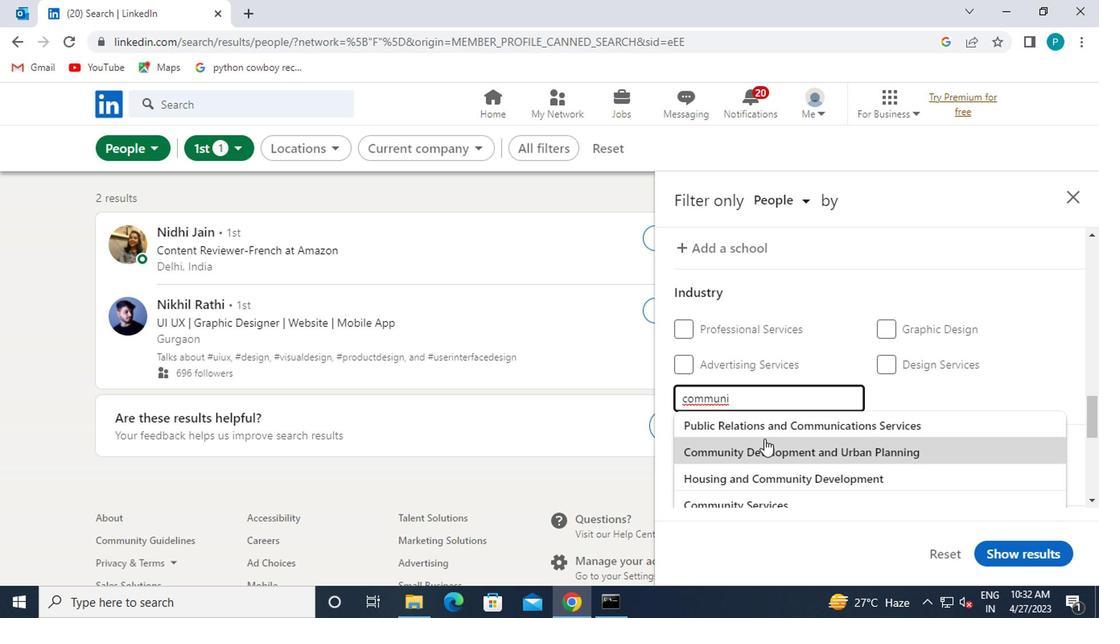 
Action: Mouse scrolled (764, 443) with delta (0, -1)
Screenshot: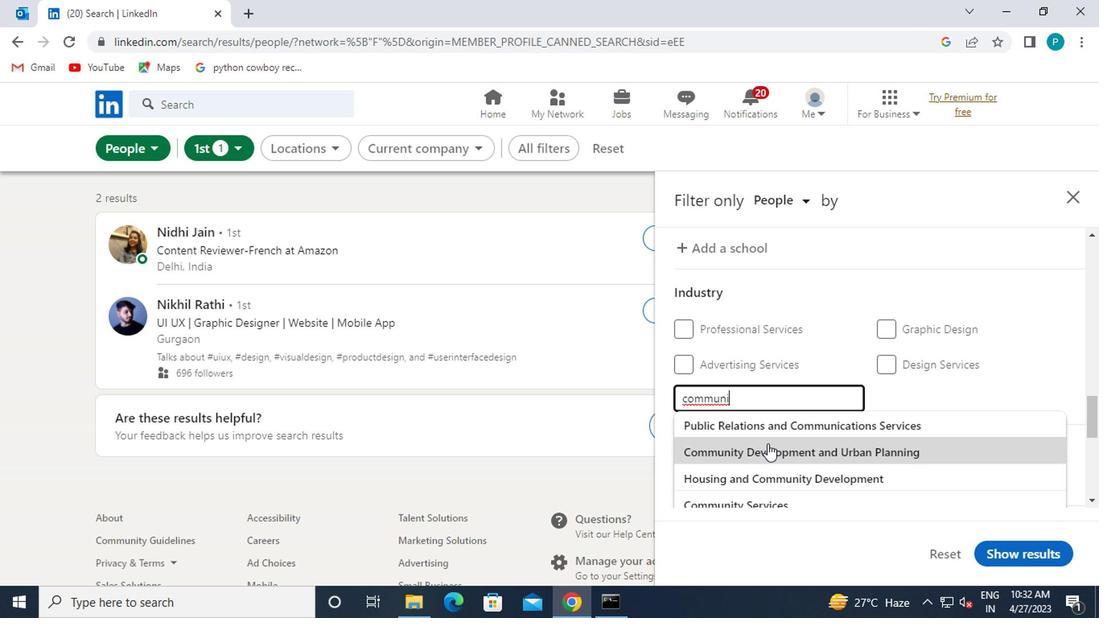 
Action: Mouse pressed left at (764, 444)
Screenshot: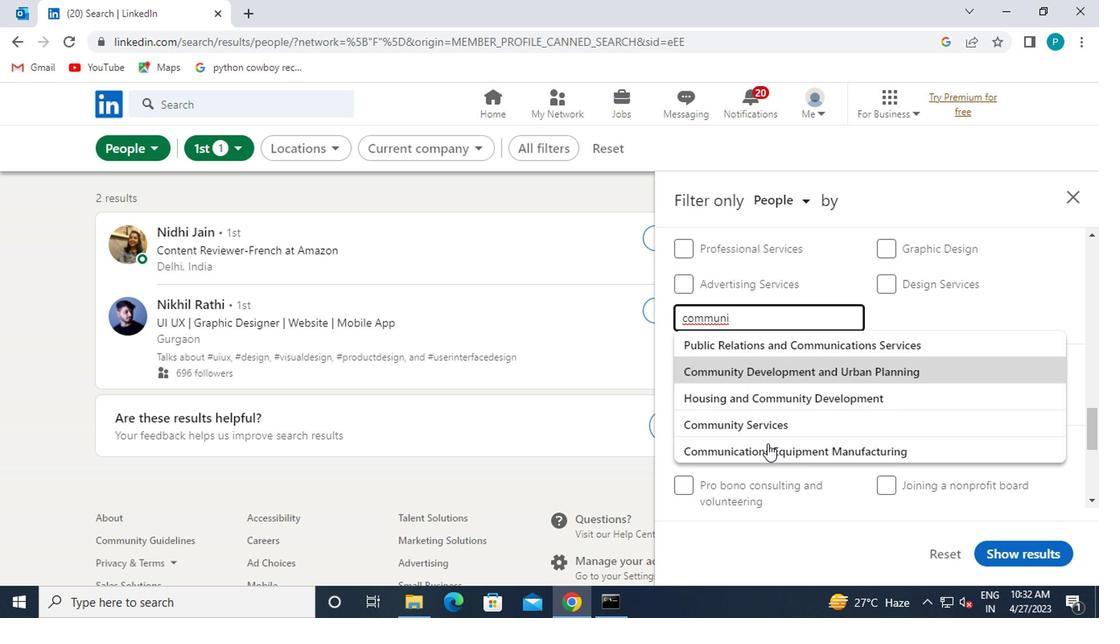 
Action: Mouse moved to (764, 444)
Screenshot: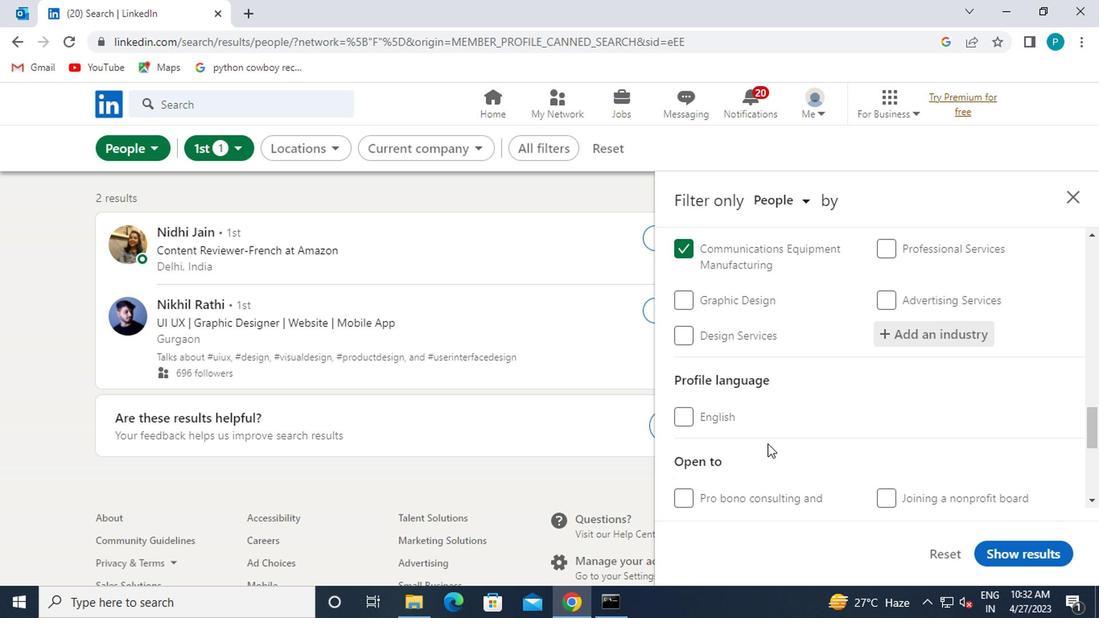
Action: Mouse scrolled (764, 443) with delta (0, -1)
Screenshot: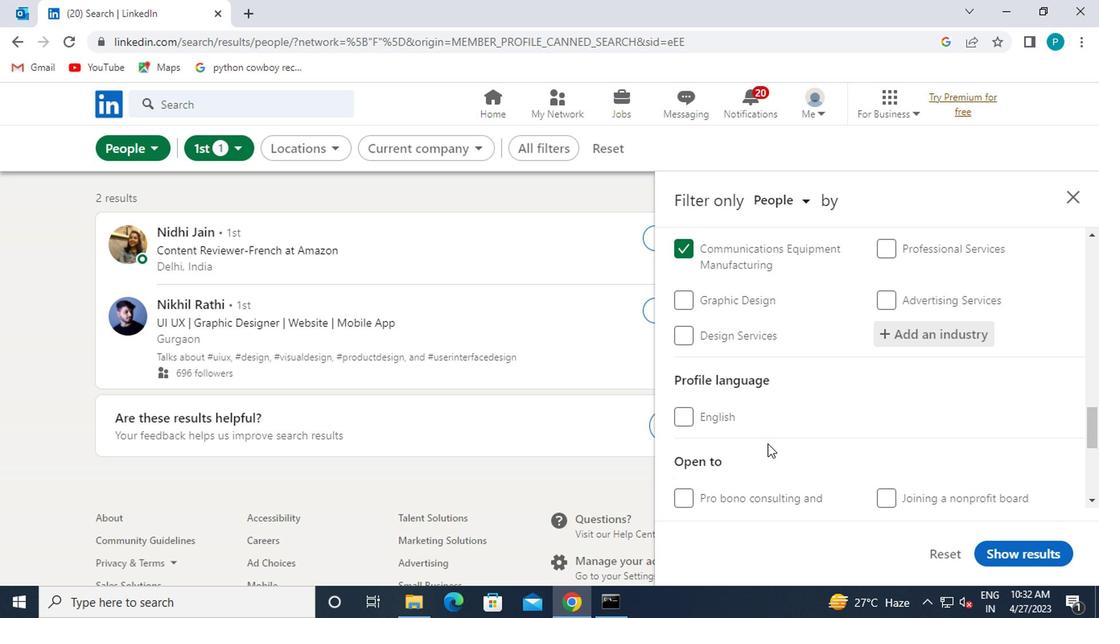 
Action: Mouse moved to (754, 483)
Screenshot: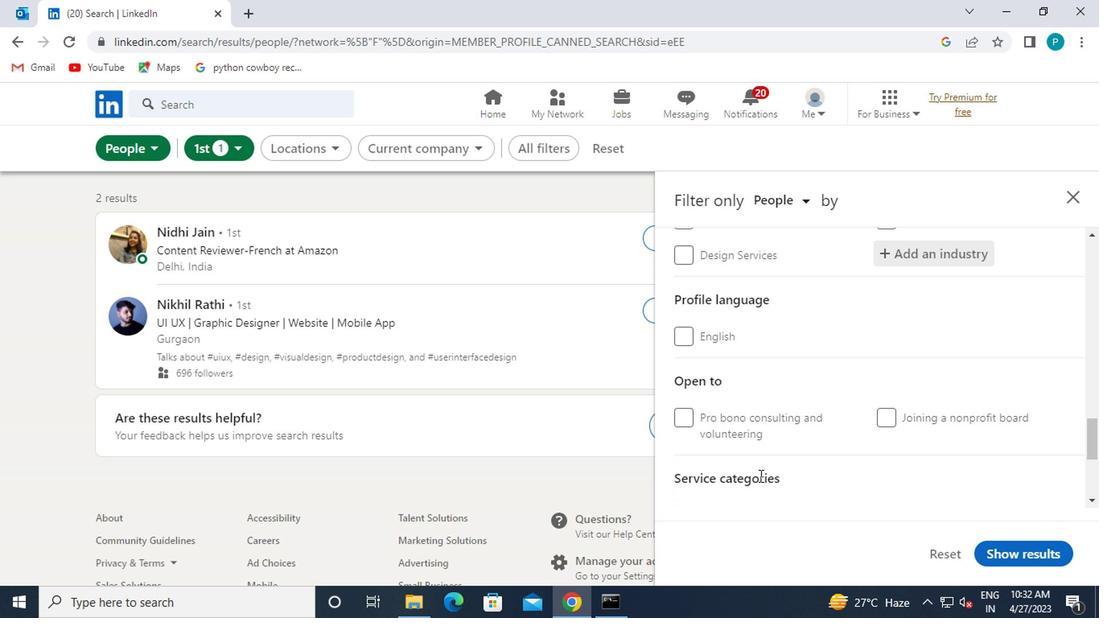 
Action: Mouse pressed left at (754, 483)
Screenshot: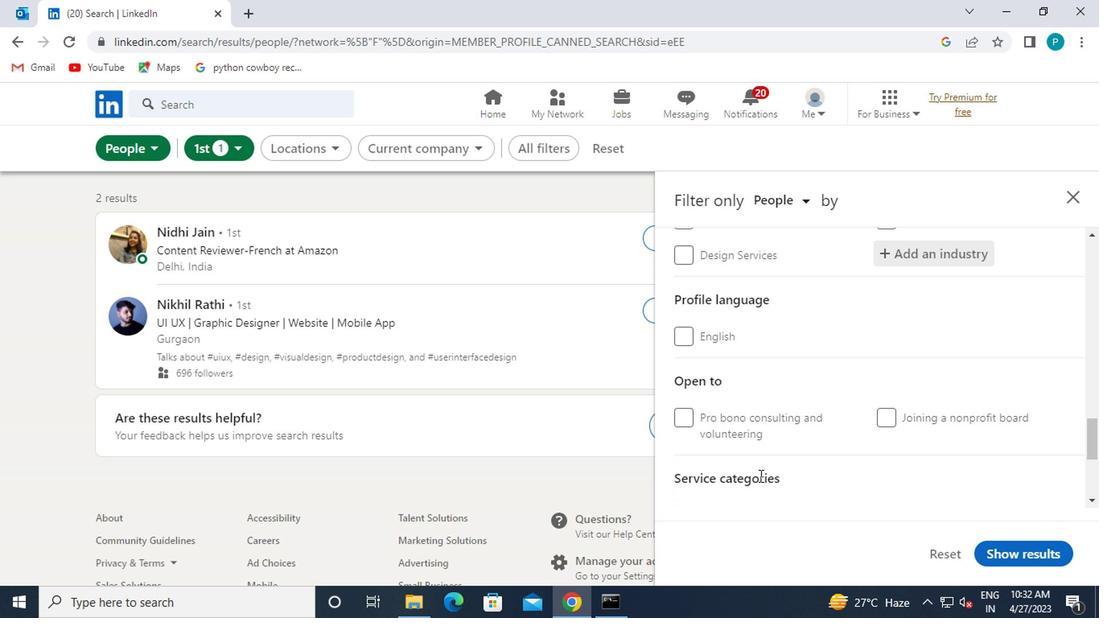 
Action: Mouse moved to (752, 482)
Screenshot: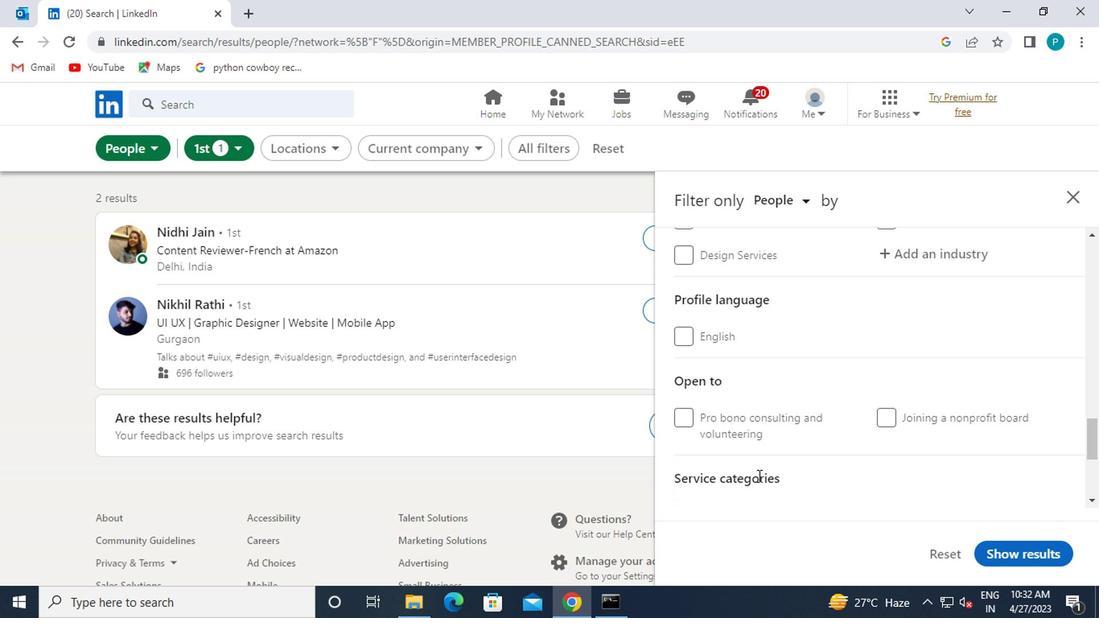 
Action: Mouse scrolled (752, 481) with delta (0, -1)
Screenshot: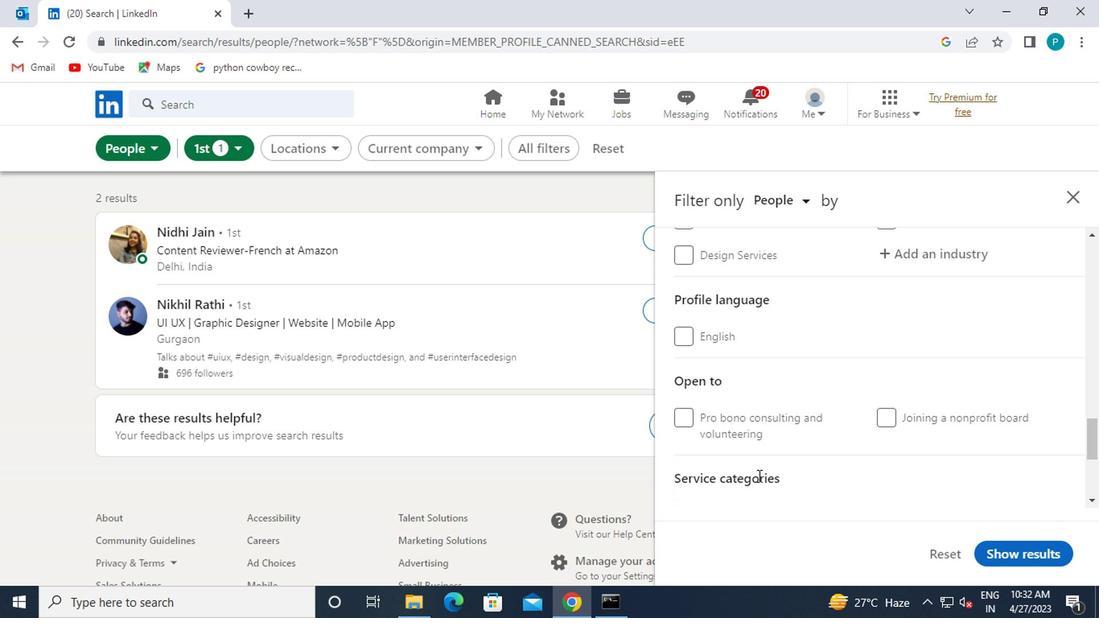 
Action: Mouse moved to (723, 433)
Screenshot: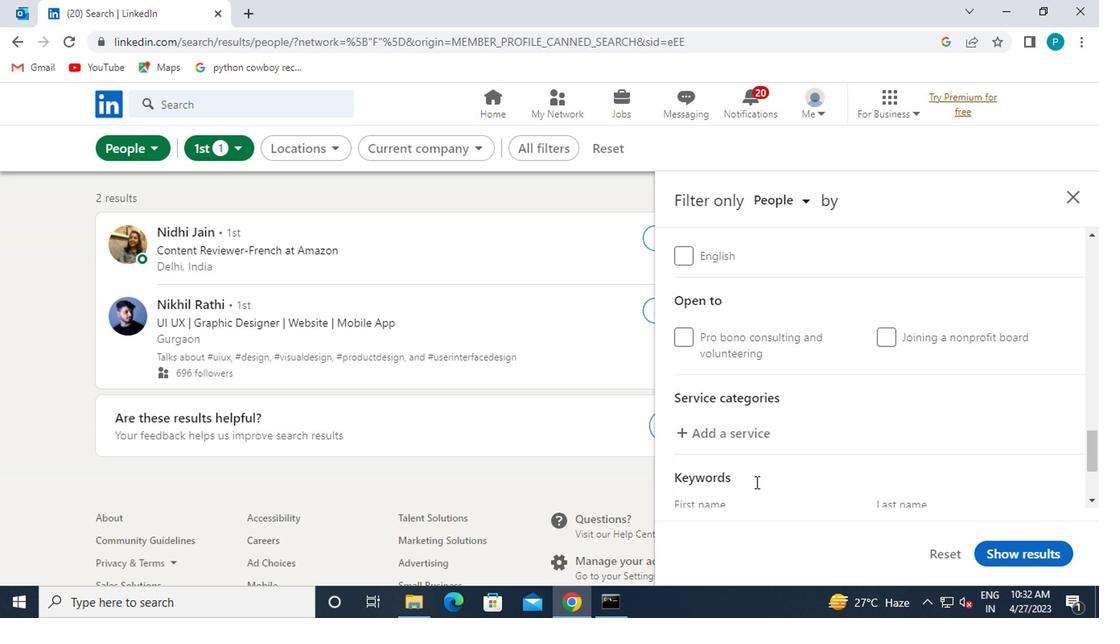 
Action: Mouse pressed left at (723, 433)
Screenshot: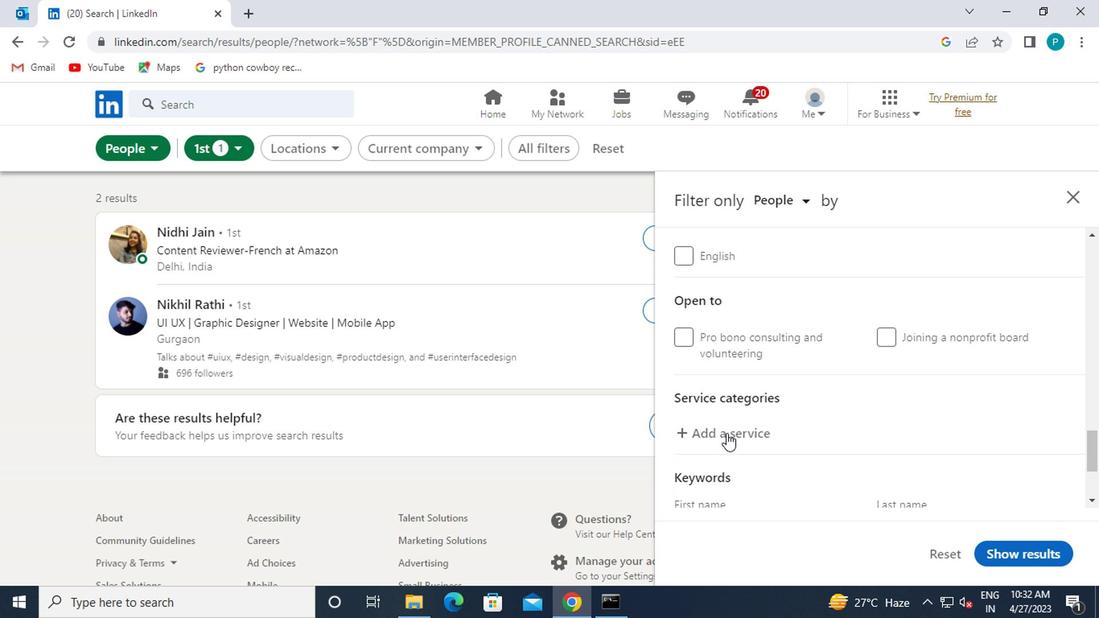 
Action: Key pressed BUSINESS
Screenshot: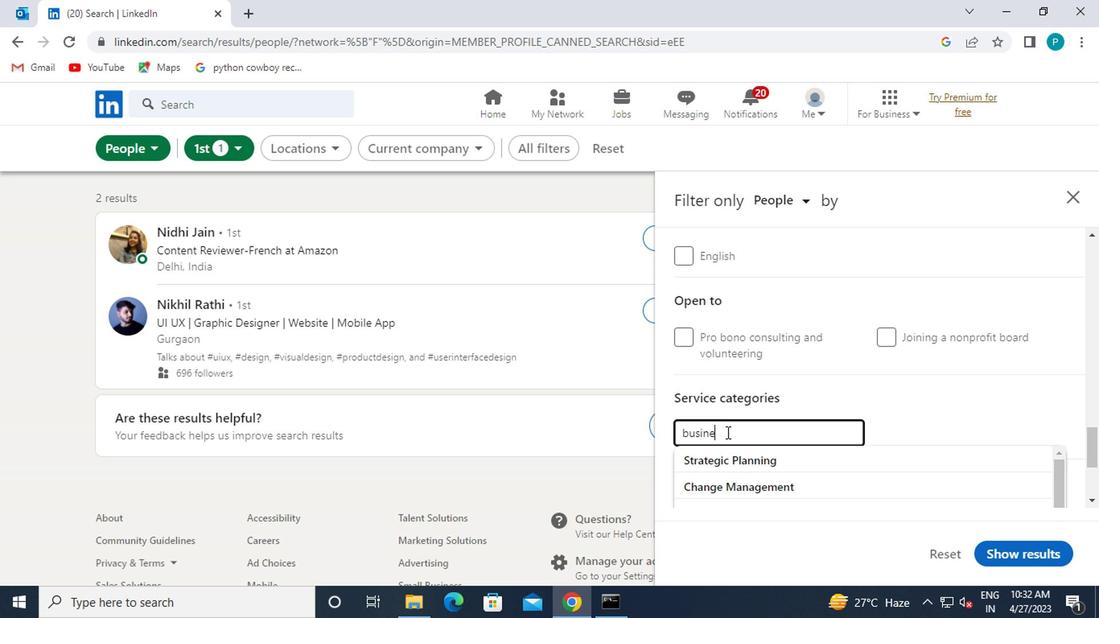 
Action: Mouse moved to (719, 471)
Screenshot: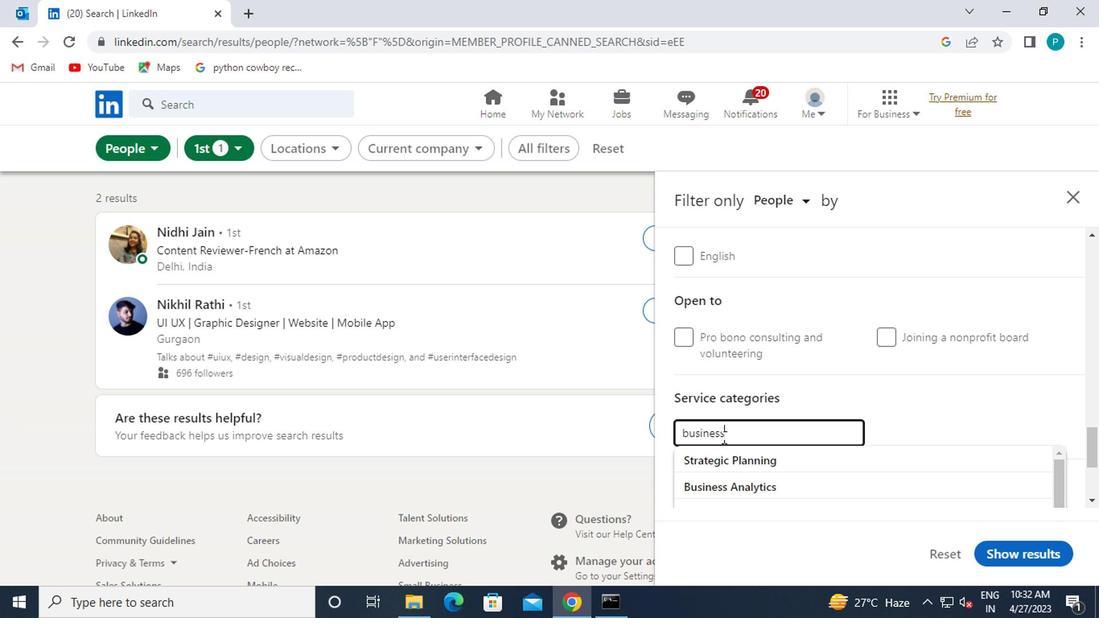 
Action: Mouse scrolled (719, 471) with delta (0, 0)
Screenshot: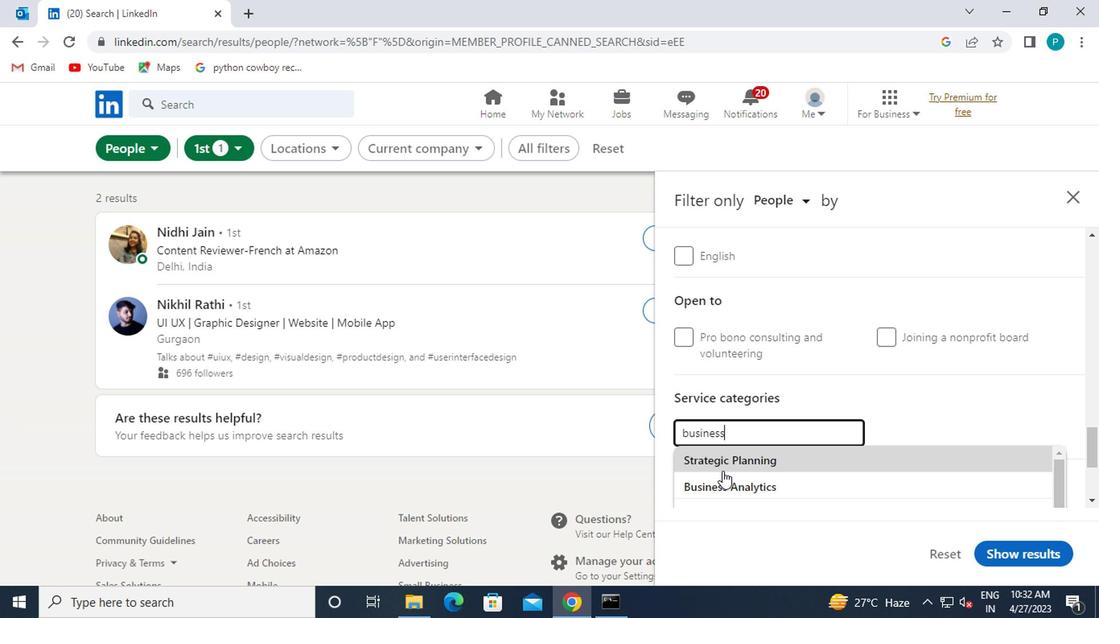 
Action: Mouse scrolled (719, 472) with delta (0, 1)
Screenshot: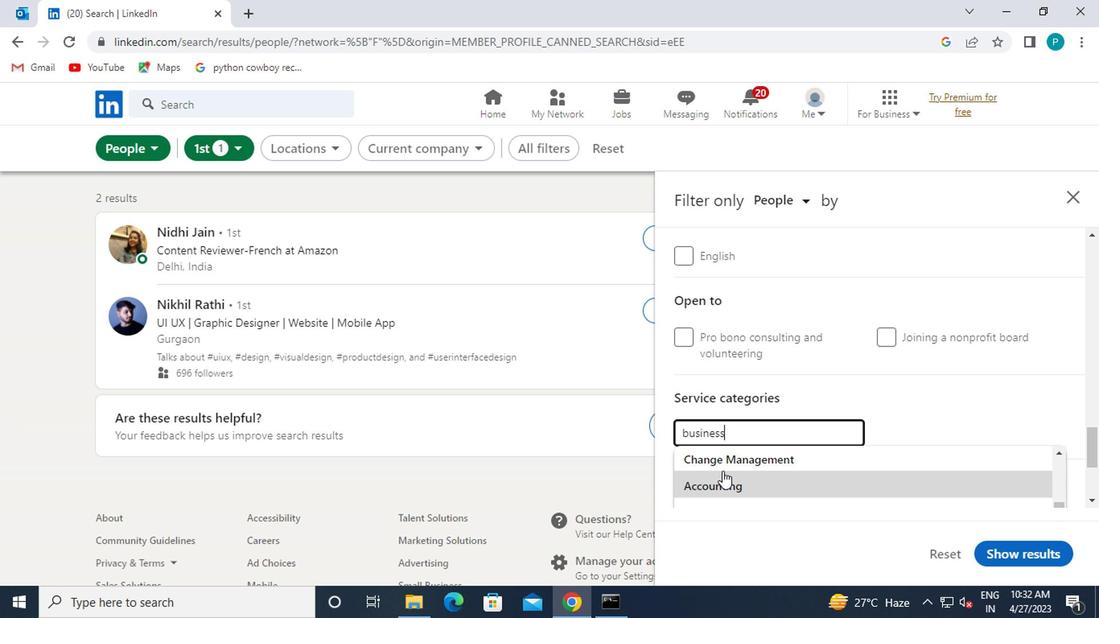 
Action: Mouse scrolled (719, 471) with delta (0, 0)
Screenshot: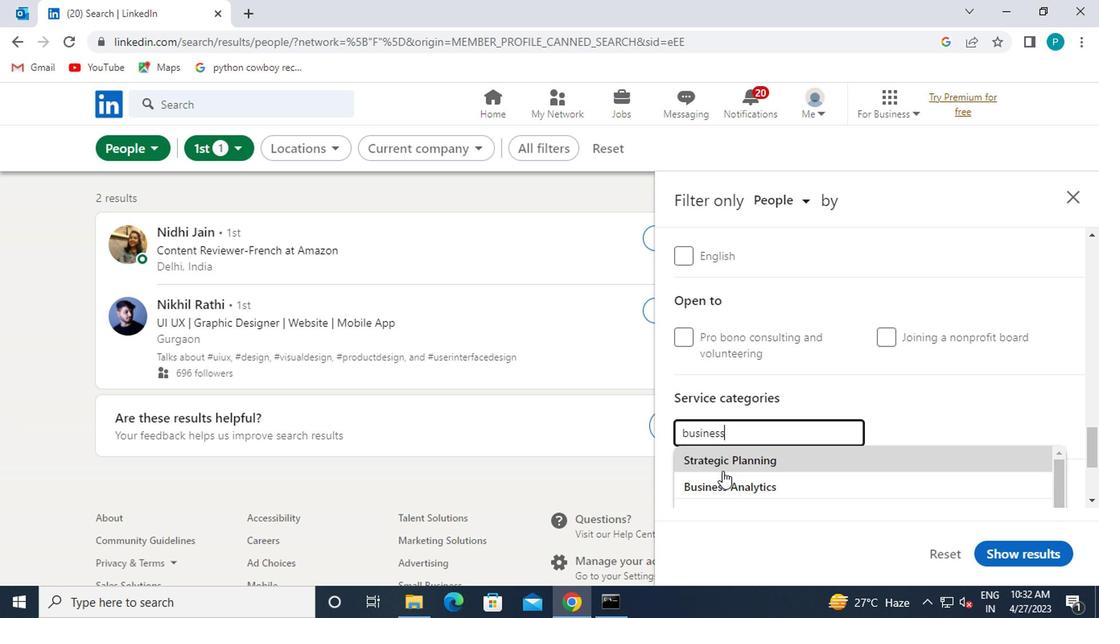
Action: Mouse moved to (755, 428)
Screenshot: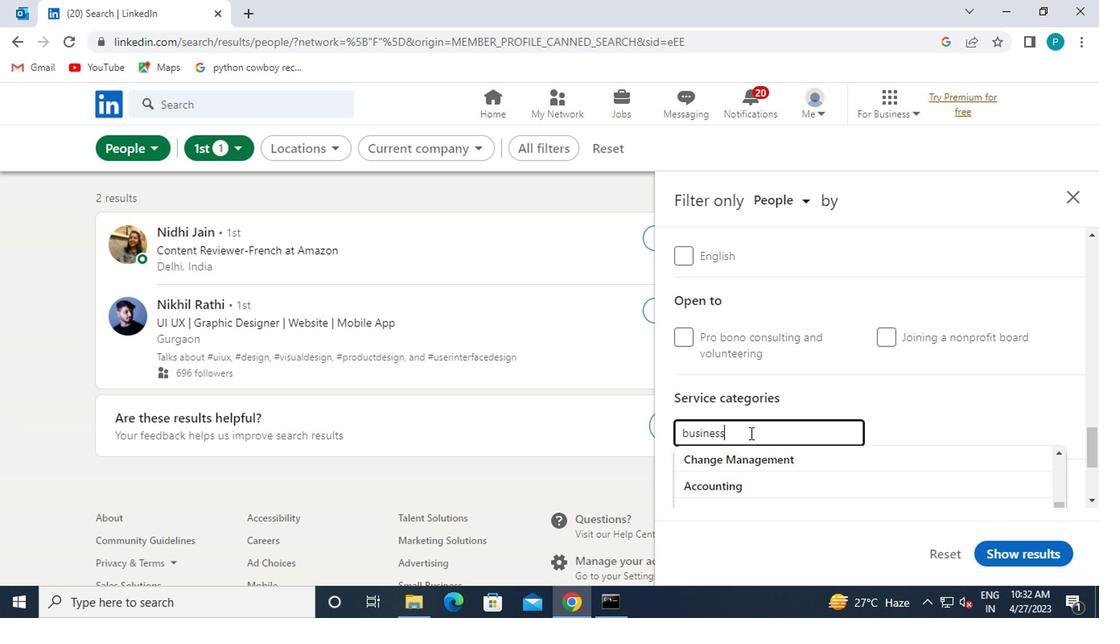 
Action: Key pressed <Key.space>L
Screenshot: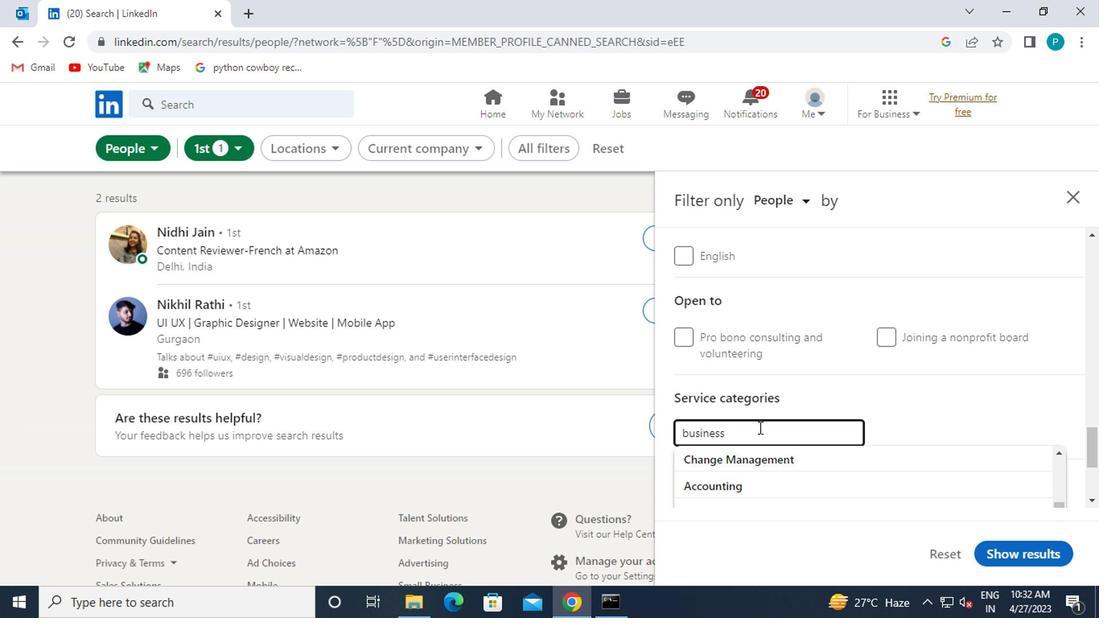 
Action: Mouse moved to (736, 460)
Screenshot: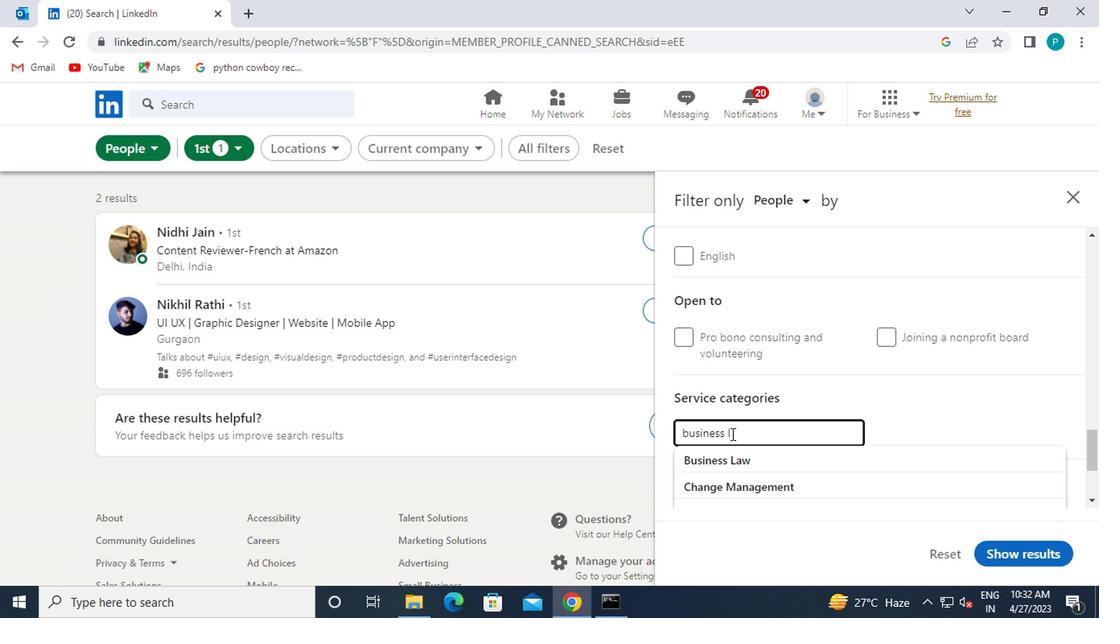 
Action: Mouse pressed left at (736, 460)
Screenshot: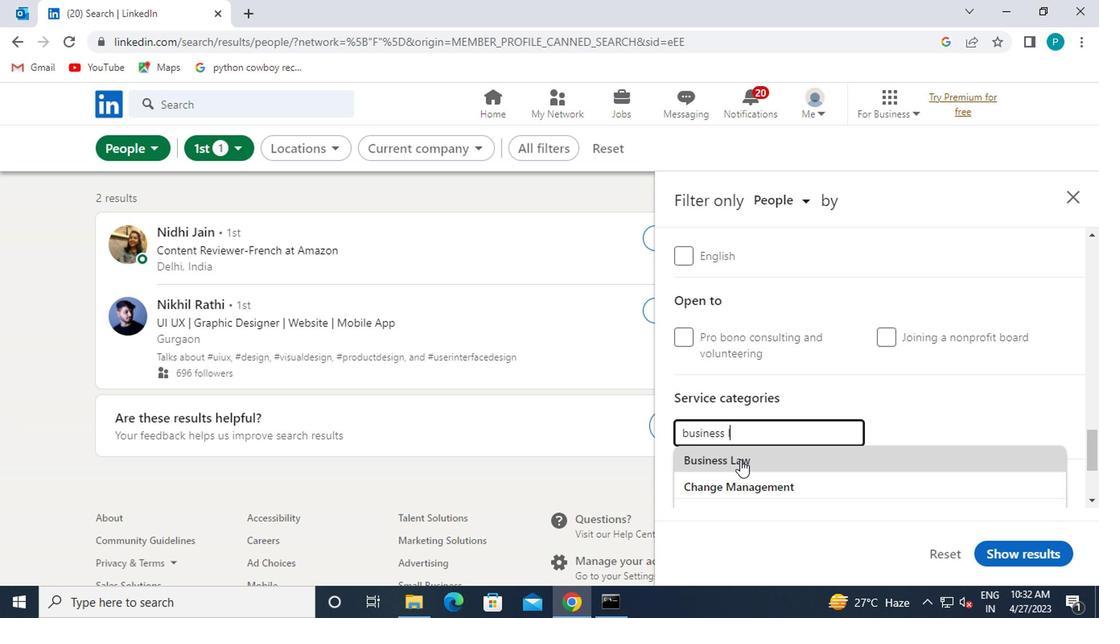 
Action: Mouse moved to (726, 455)
Screenshot: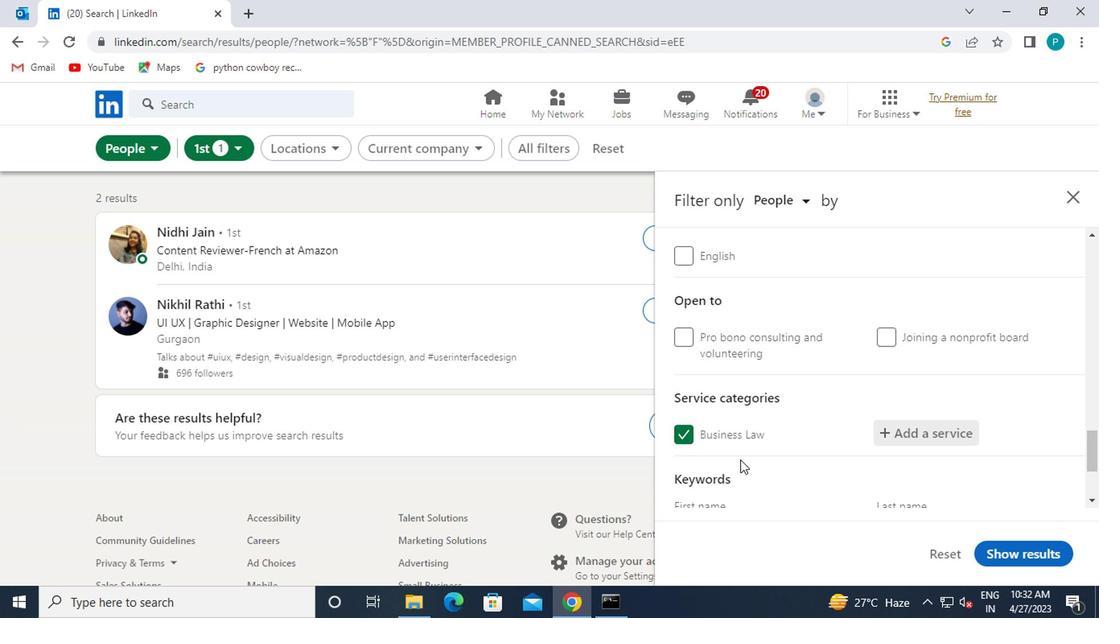 
Action: Mouse scrolled (726, 455) with delta (0, 0)
Screenshot: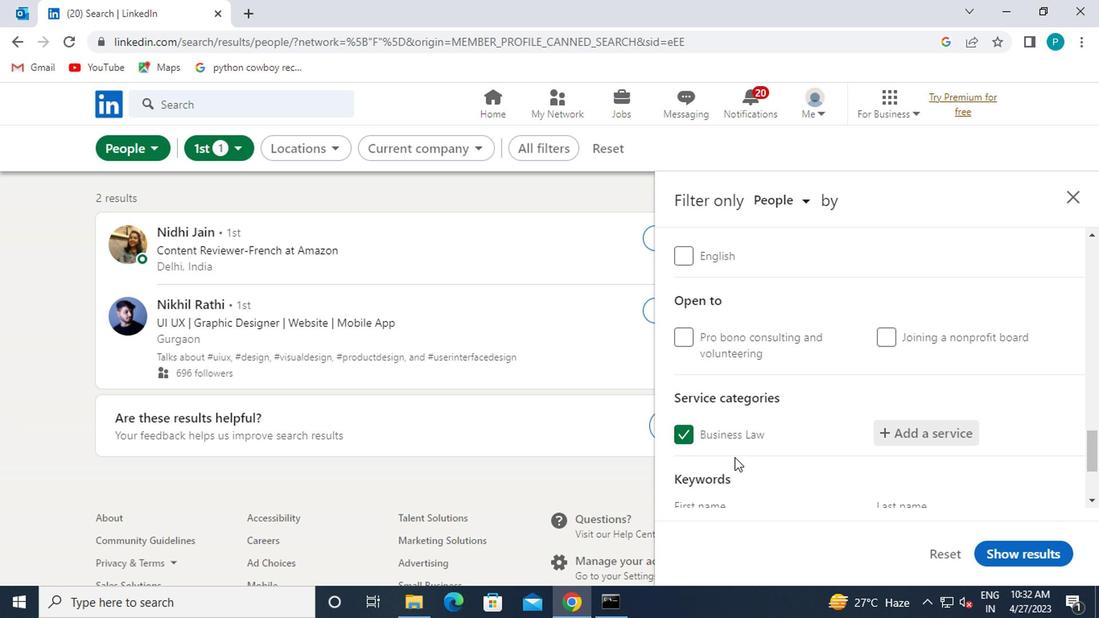 
Action: Mouse moved to (726, 455)
Screenshot: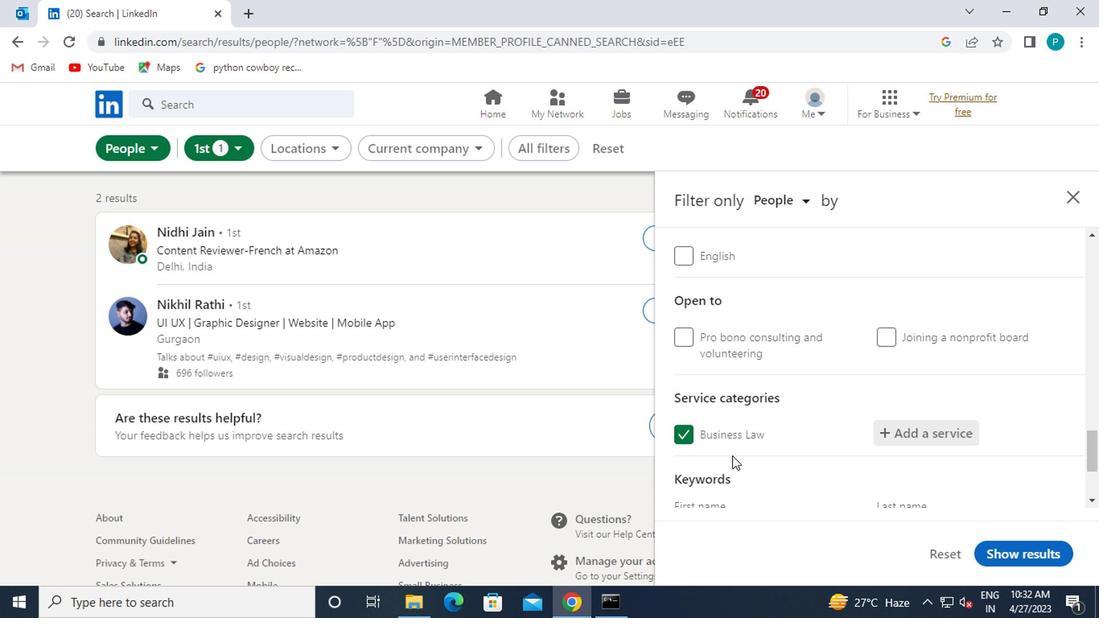
Action: Mouse scrolled (726, 454) with delta (0, 0)
Screenshot: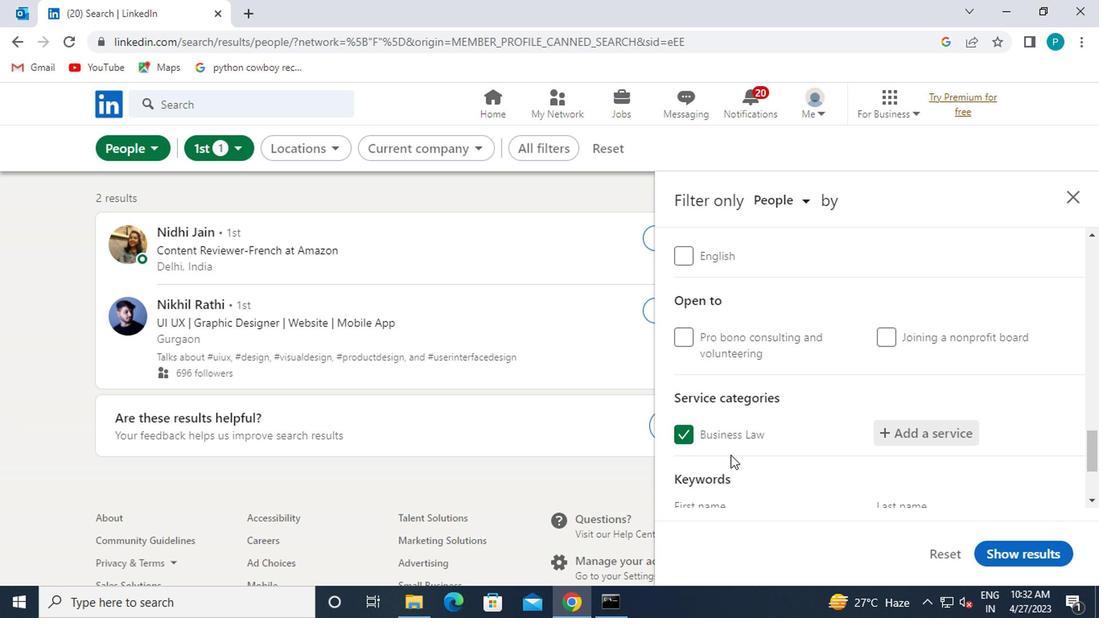 
Action: Mouse moved to (715, 437)
Screenshot: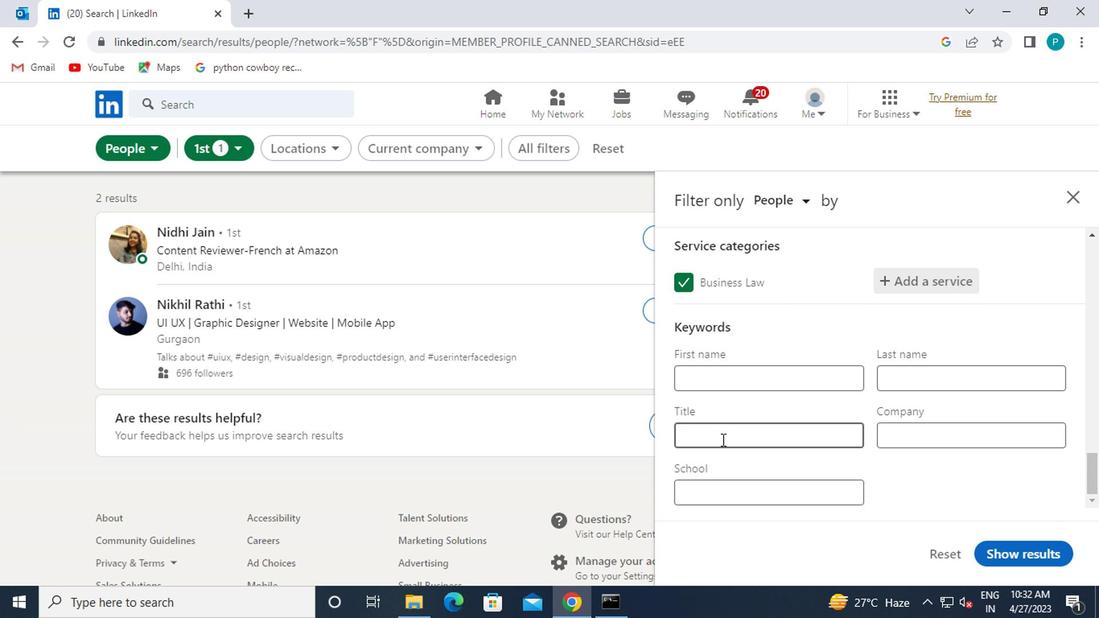 
Action: Mouse pressed left at (715, 437)
Screenshot: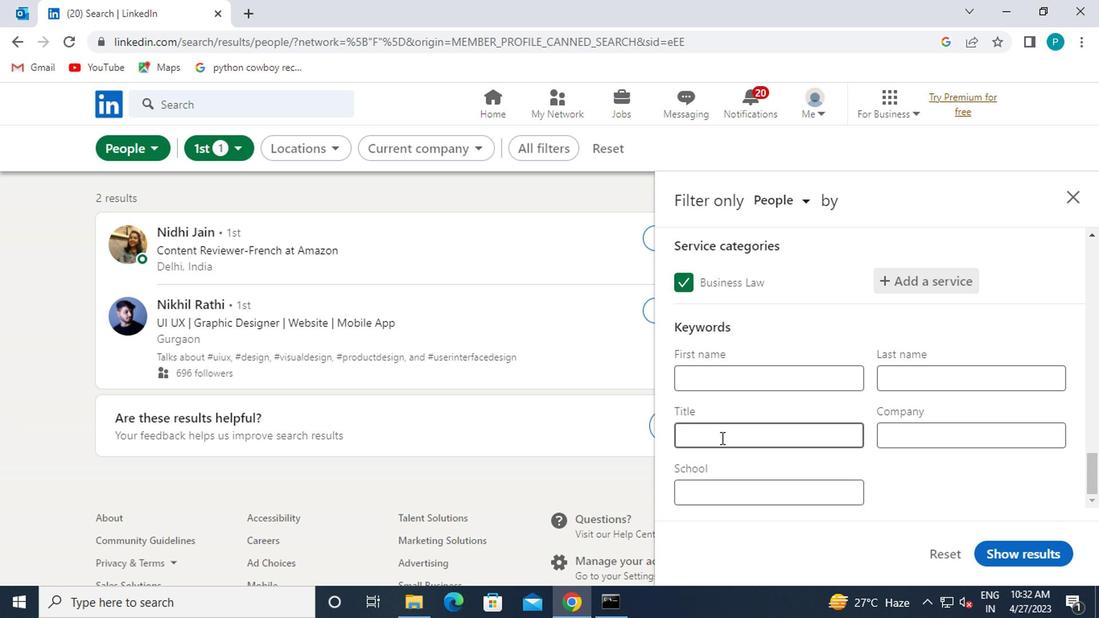 
Action: Key pressed <Key.caps_lock>M<Key.caps_lock>ASON
Screenshot: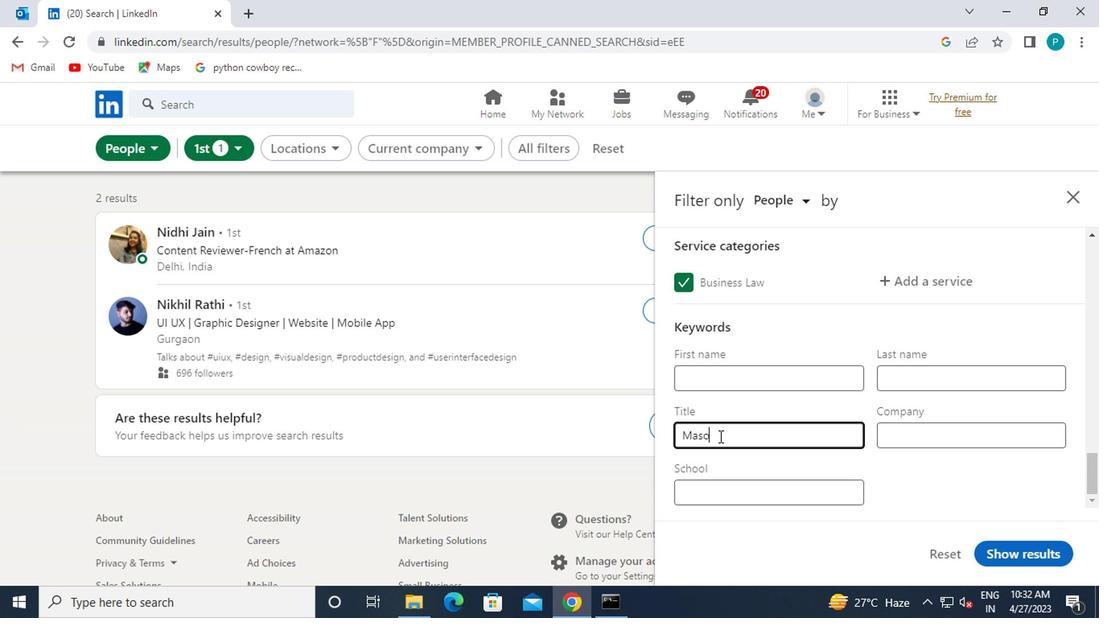 
Action: Mouse moved to (971, 457)
Screenshot: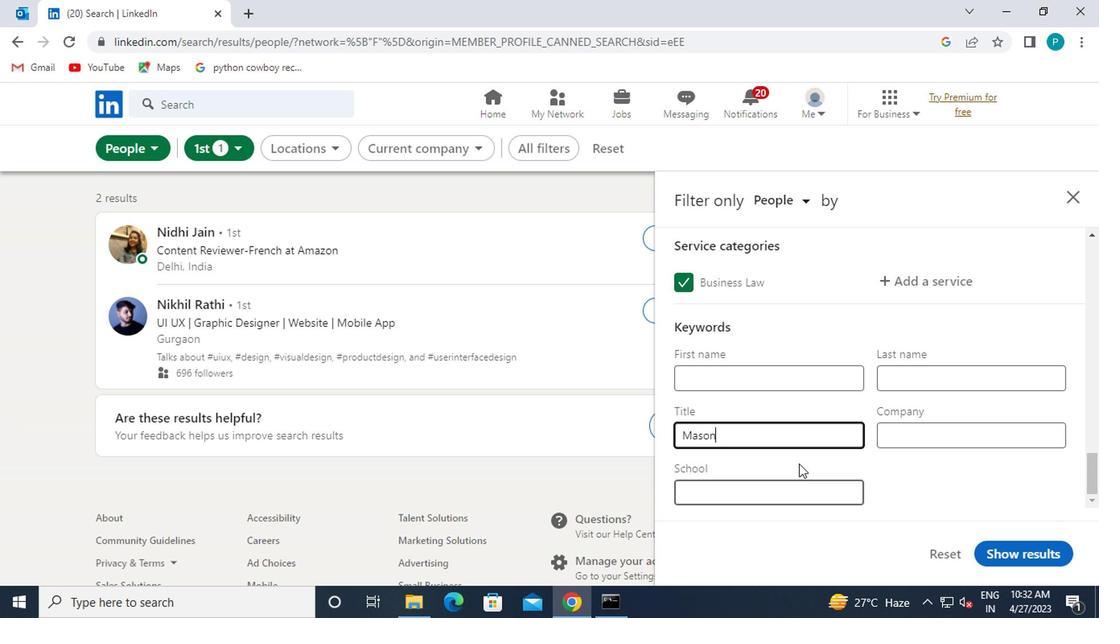 
Action: Mouse scrolled (971, 456) with delta (0, 0)
Screenshot: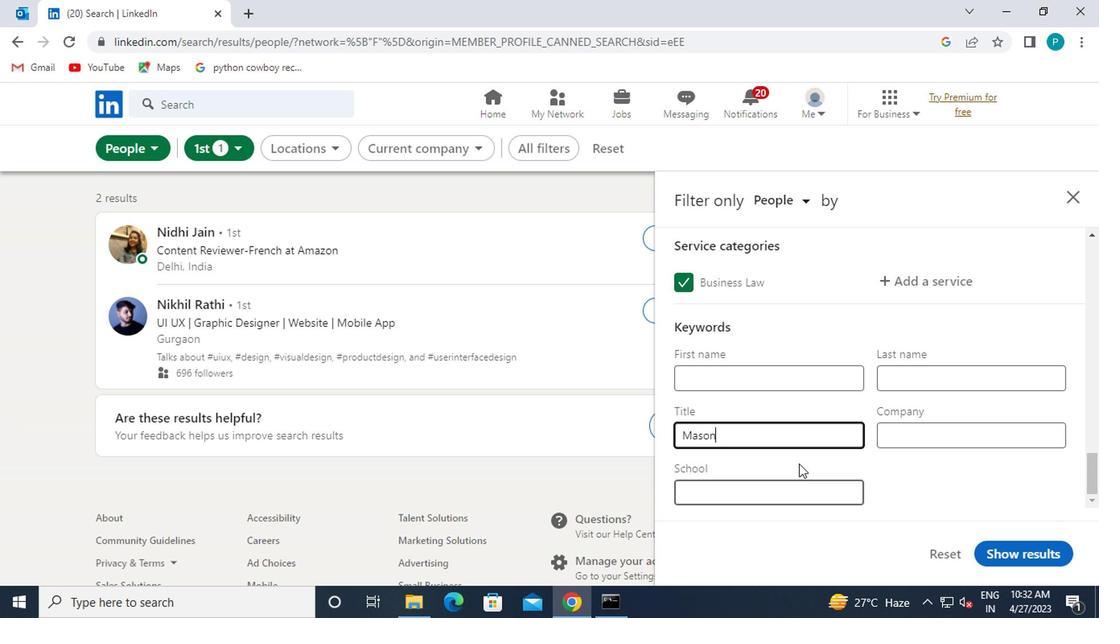 
Action: Mouse moved to (1044, 554)
Screenshot: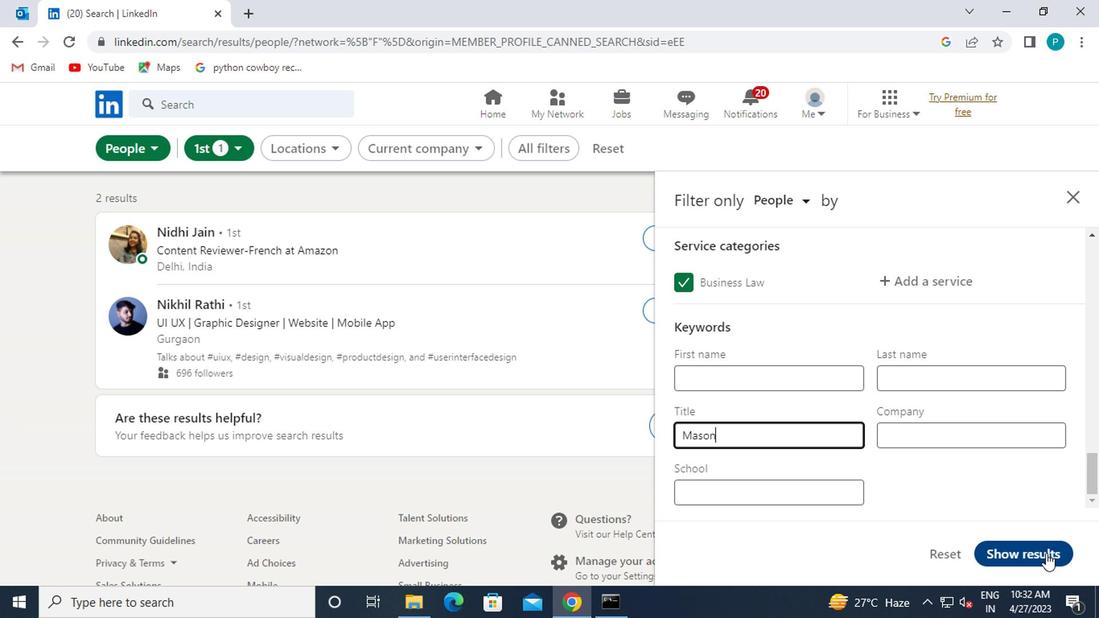 
Action: Mouse pressed left at (1044, 554)
Screenshot: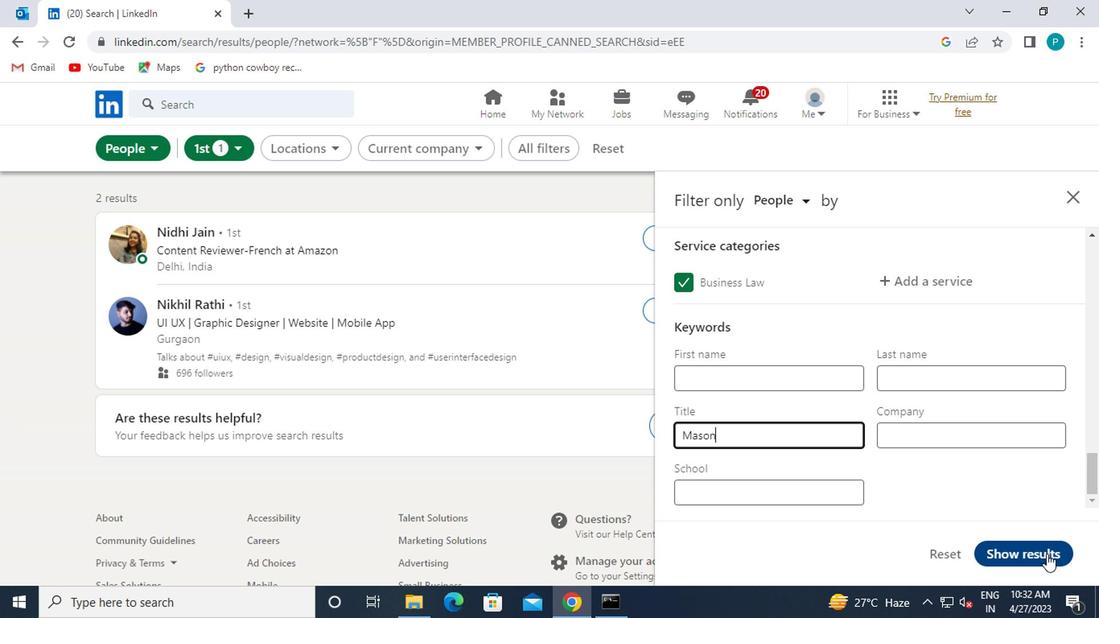 
